 Task: Add an event with the title Client Appreciation Event, date '2024/04/25', time 7:30 AM to 9:30 AMand add a description: The training workshop will be facilitated by experienced leadership experts who will provide guidance, insights, and practical tips throughout the session. Participants will have ample opportunities to ask questions, share experiences, and receive personalized feedback on their leadership development., put the event into Orange category . Add location for the event as: 654 Rialto Bridge, Venice, Italy, logged in from the account softage.2@softage.netand send the event invitation to softage.7@softage.net and softage.8@softage.net. Set a reminder for the event 12 hour before
Action: Mouse moved to (69, 96)
Screenshot: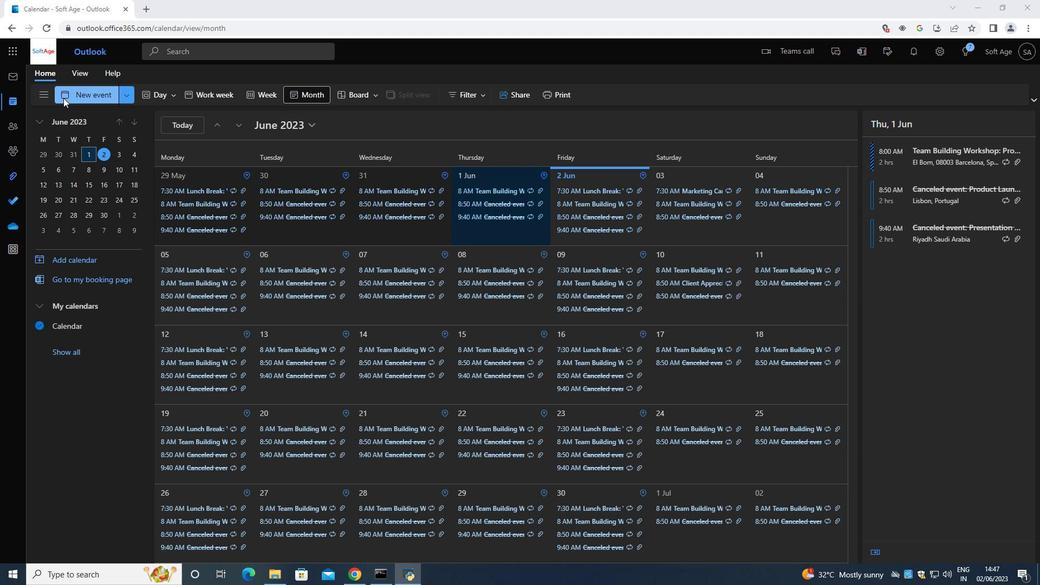 
Action: Mouse pressed left at (69, 96)
Screenshot: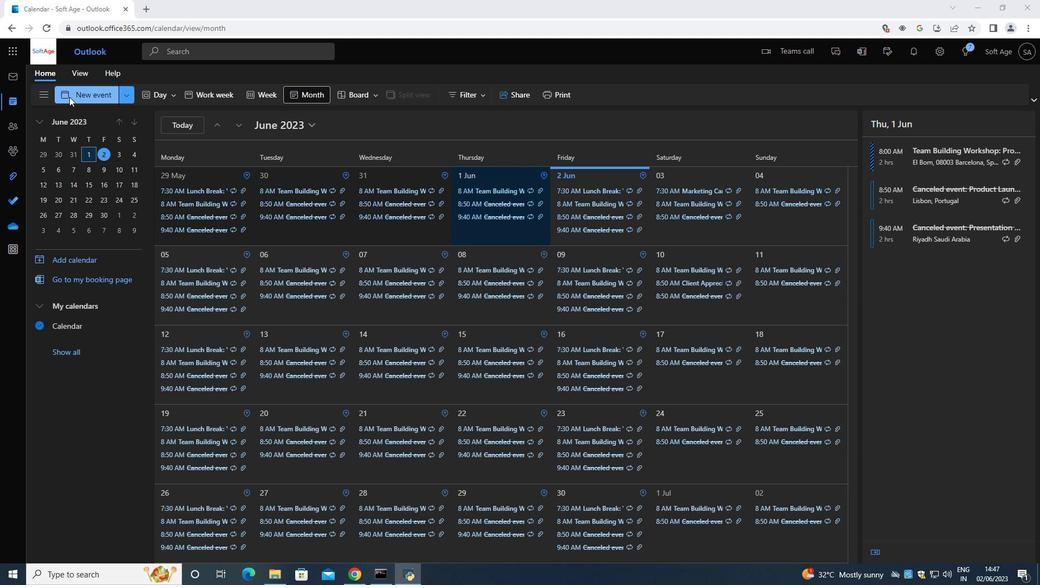 
Action: Mouse moved to (286, 158)
Screenshot: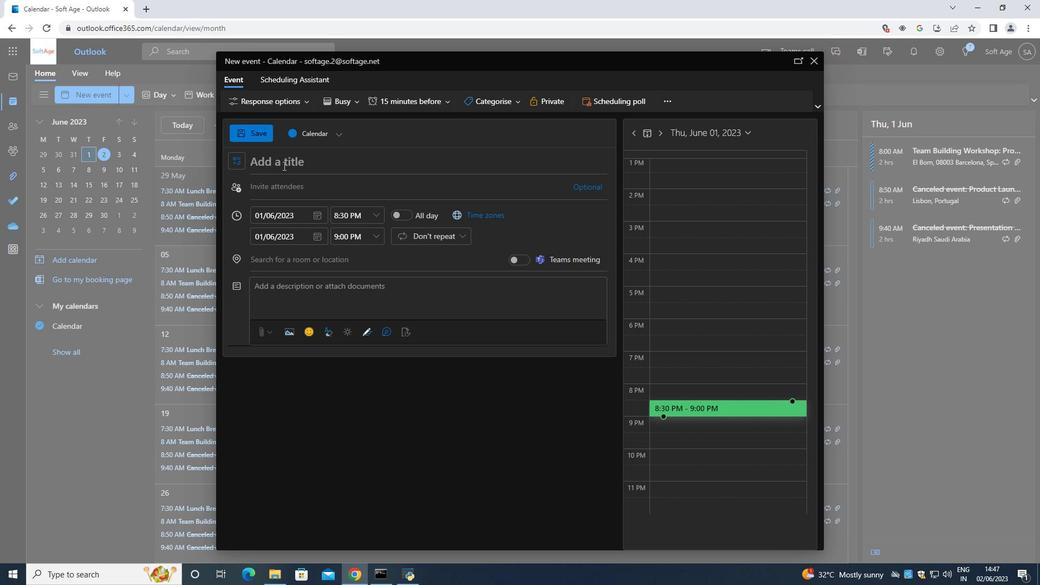 
Action: Mouse pressed left at (286, 158)
Screenshot: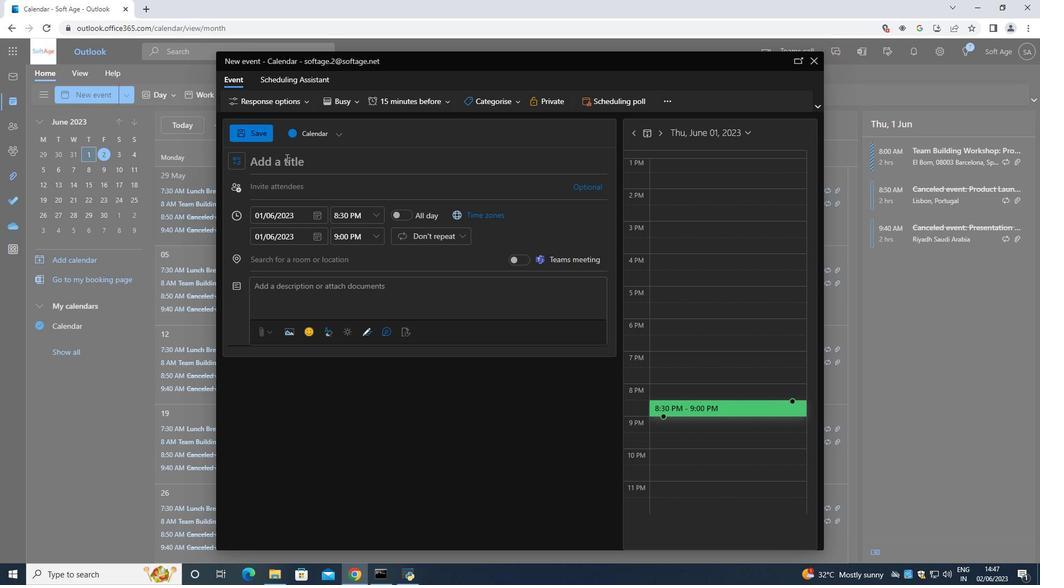 
Action: Mouse moved to (285, 157)
Screenshot: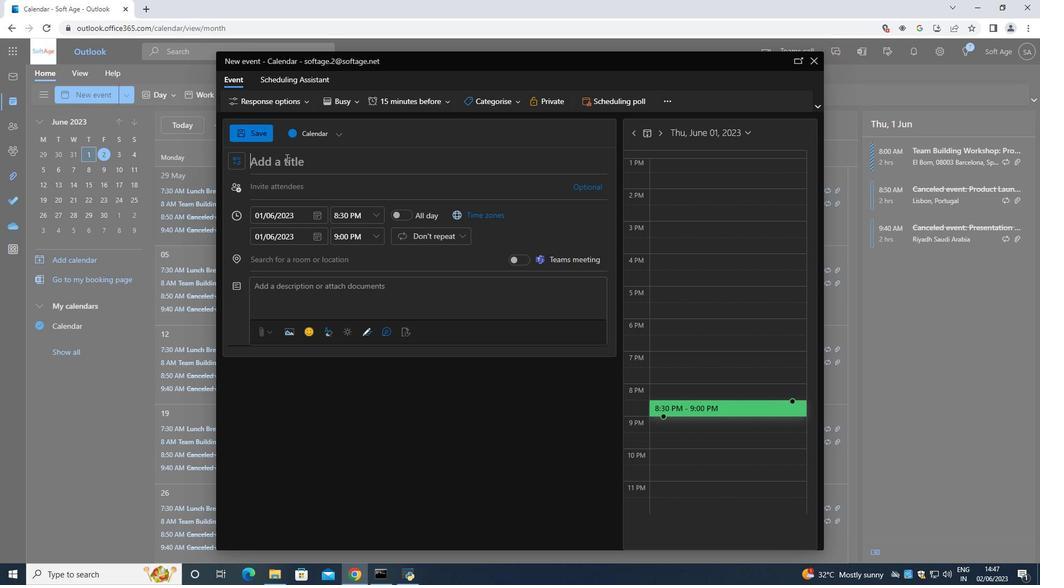 
Action: Key pressed <Key.shift>Client<Key.space><Key.shift><Key.shift><Key.shift><Key.shift><Key.shift><Key.shift><Key.shift><Key.shift><Key.shift><Key.shift><Key.shift><Key.shift><Key.shift><Key.shift><Key.shift><Key.shift><Key.shift><Key.shift><Key.shift><Key.shift>Appreciation<Key.space><Key.shift><Key.shift><Key.shift><Key.shift><Key.shift><Key.shift><Key.shift><Key.shift><Key.shift><Key.shift><Key.shift><Key.shift><Key.shift><Key.shift><Key.shift><Key.shift><Key.shift><Key.shift><Key.shift><Key.shift><Key.shift><Key.shift><Key.shift>Event<Key.space>
Screenshot: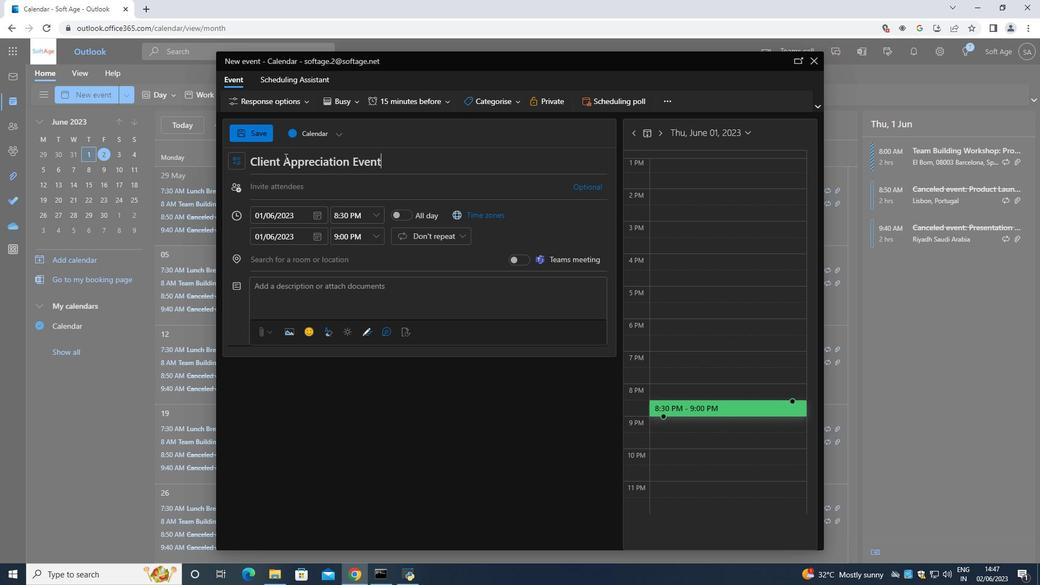 
Action: Mouse moved to (315, 212)
Screenshot: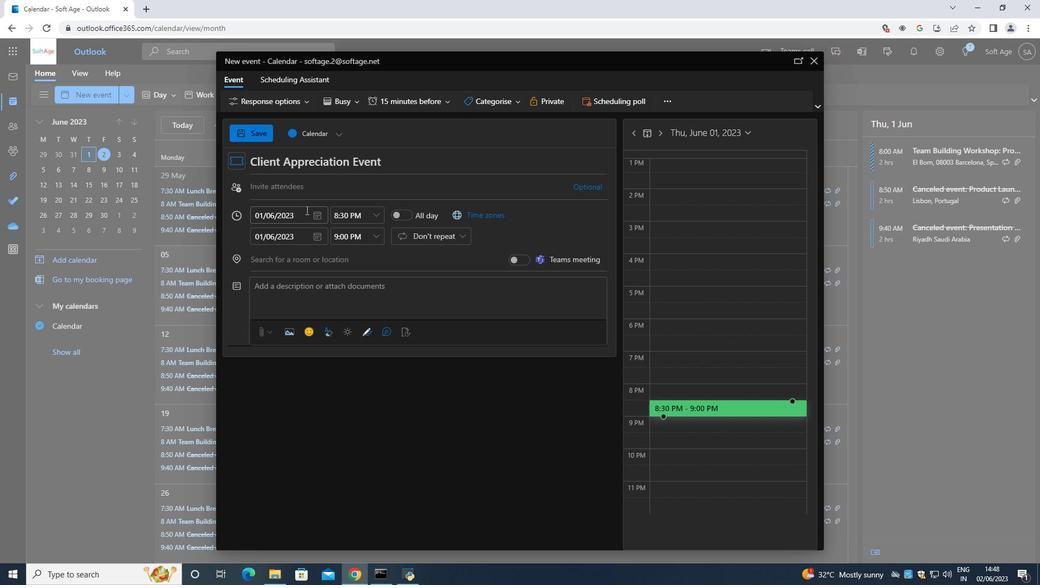 
Action: Mouse pressed left at (315, 212)
Screenshot: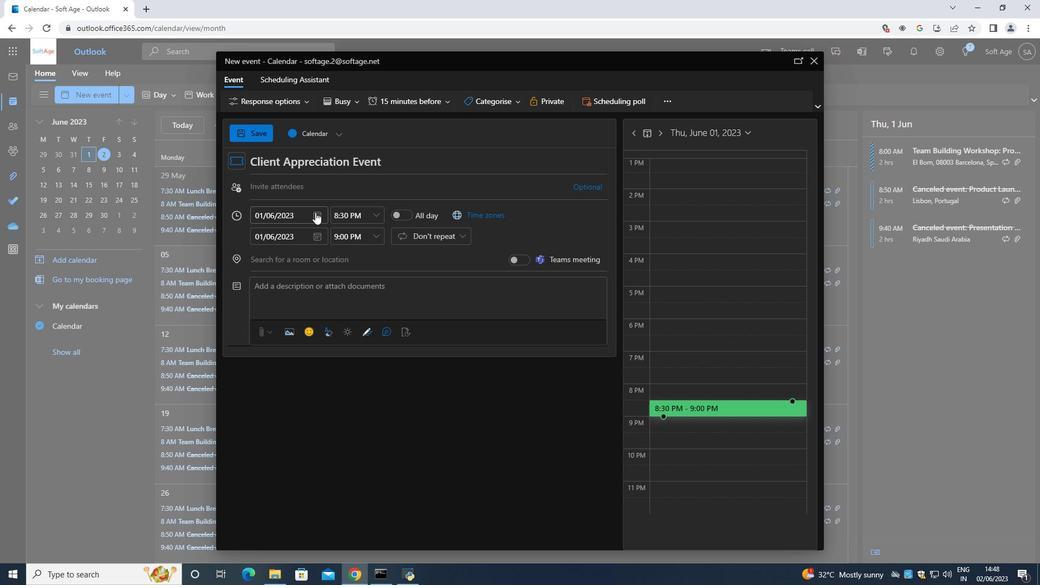 
Action: Mouse moved to (356, 237)
Screenshot: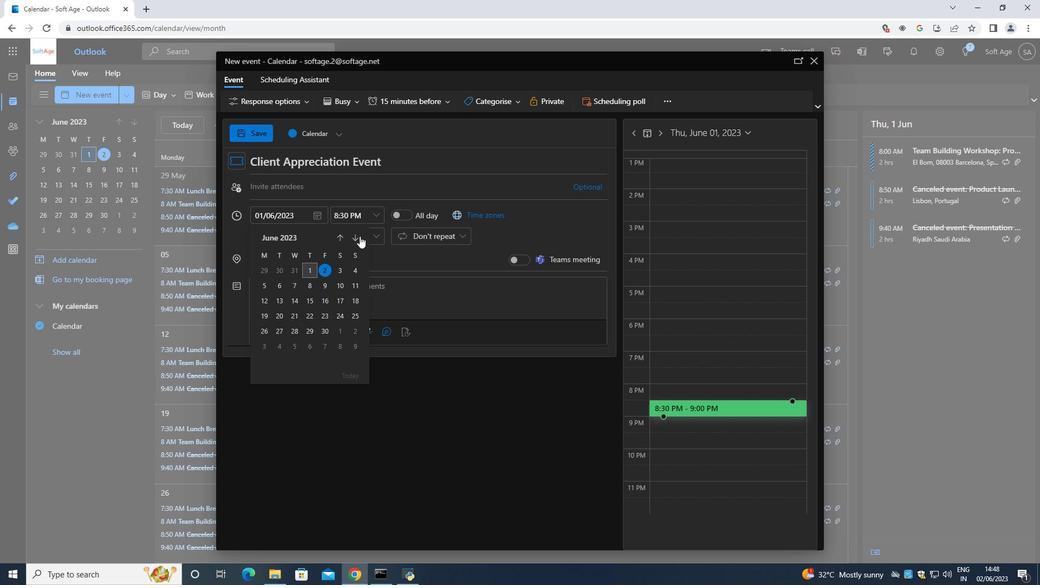 
Action: Mouse pressed left at (356, 237)
Screenshot: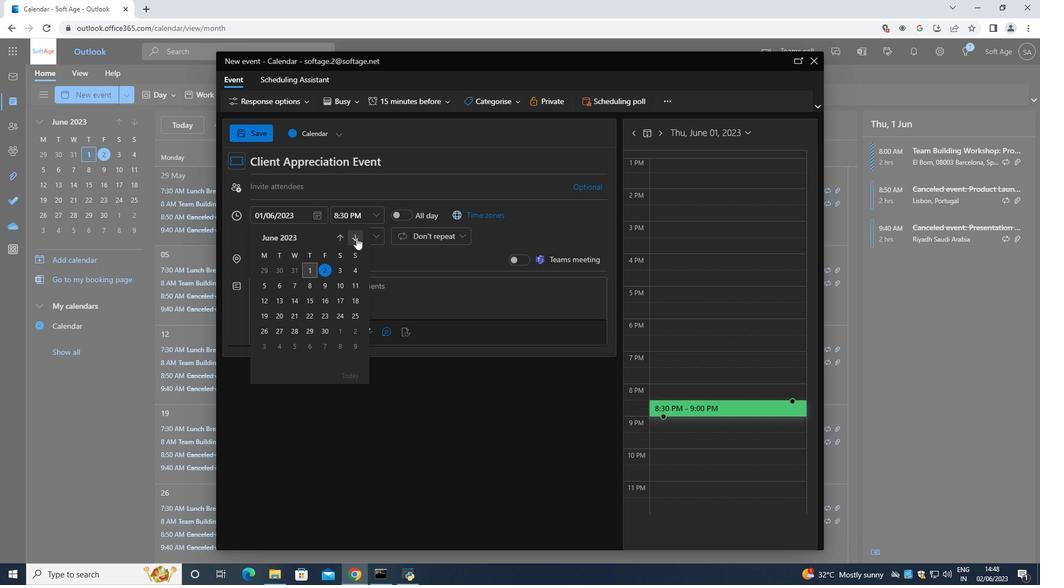 
Action: Mouse pressed left at (356, 237)
Screenshot: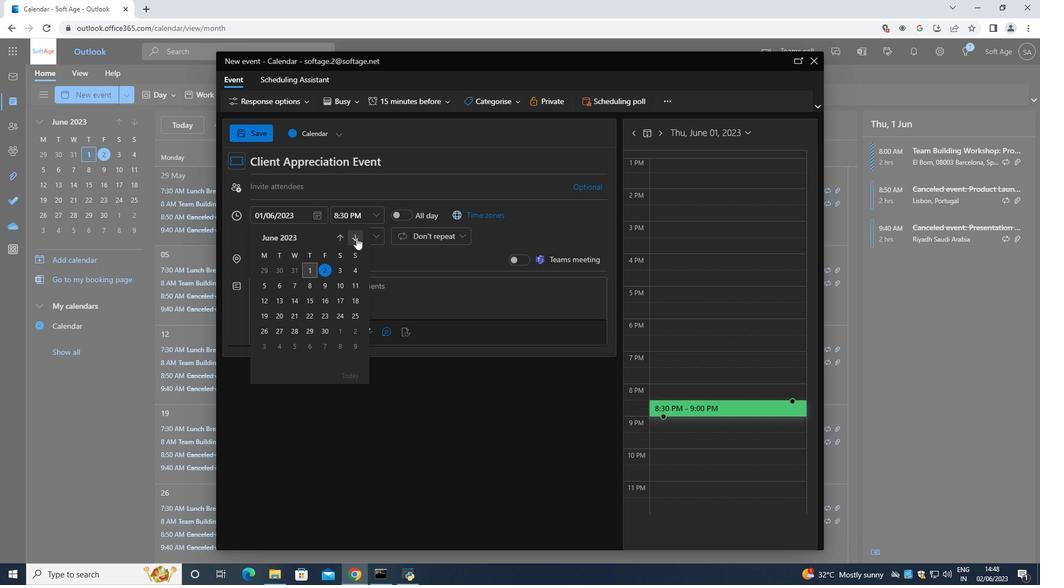 
Action: Mouse pressed left at (356, 237)
Screenshot: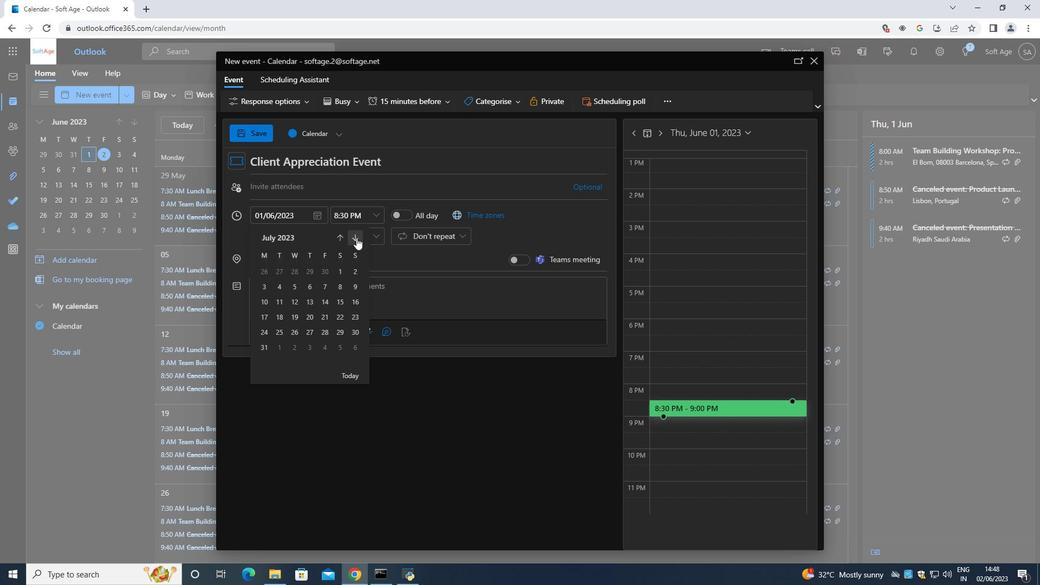 
Action: Mouse pressed left at (356, 237)
Screenshot: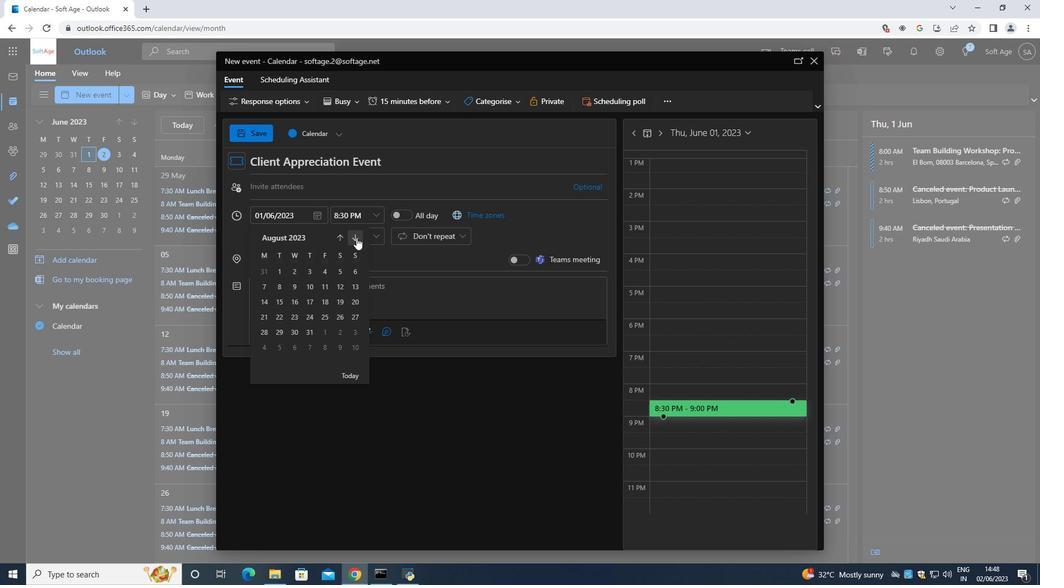 
Action: Mouse pressed left at (356, 237)
Screenshot: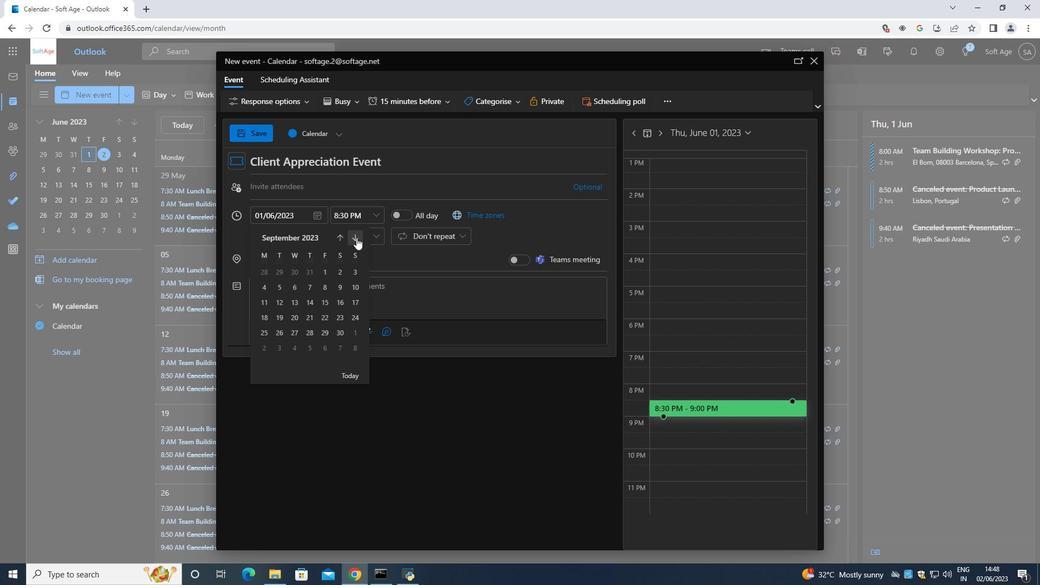 
Action: Mouse pressed left at (356, 237)
Screenshot: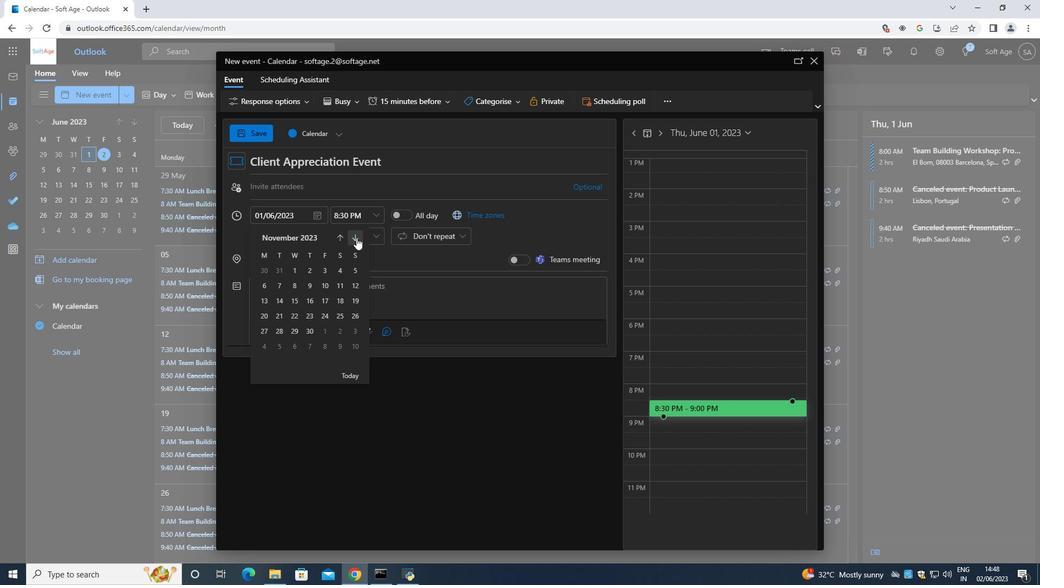 
Action: Mouse pressed left at (356, 237)
Screenshot: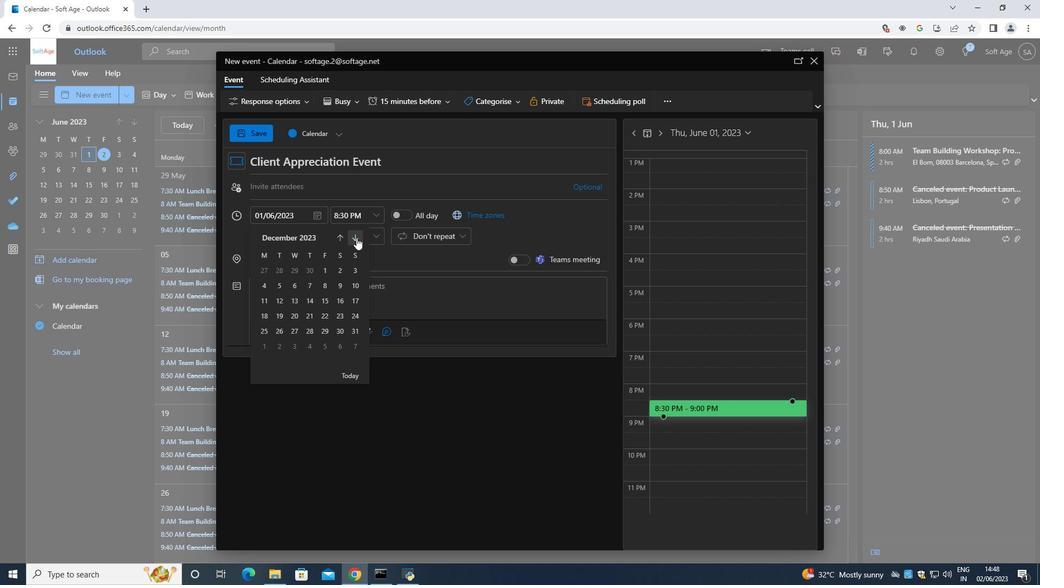 
Action: Mouse pressed left at (356, 237)
Screenshot: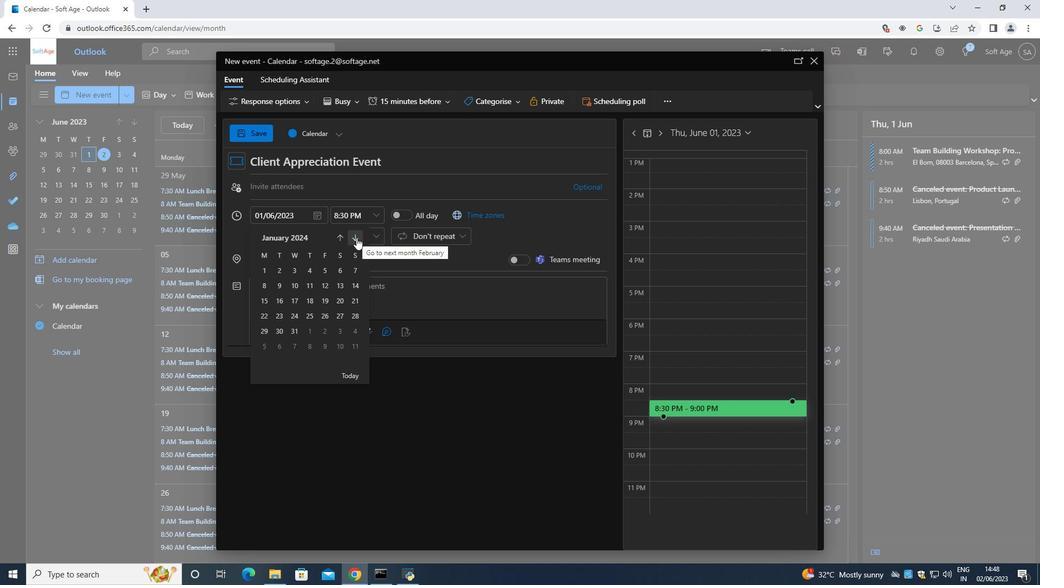 
Action: Mouse pressed left at (356, 237)
Screenshot: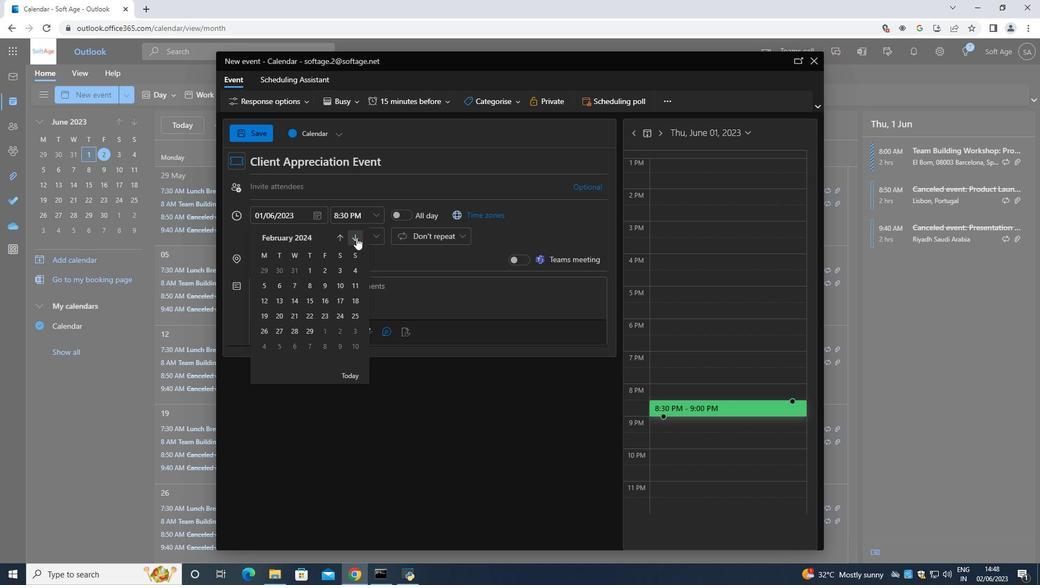 
Action: Mouse pressed left at (356, 237)
Screenshot: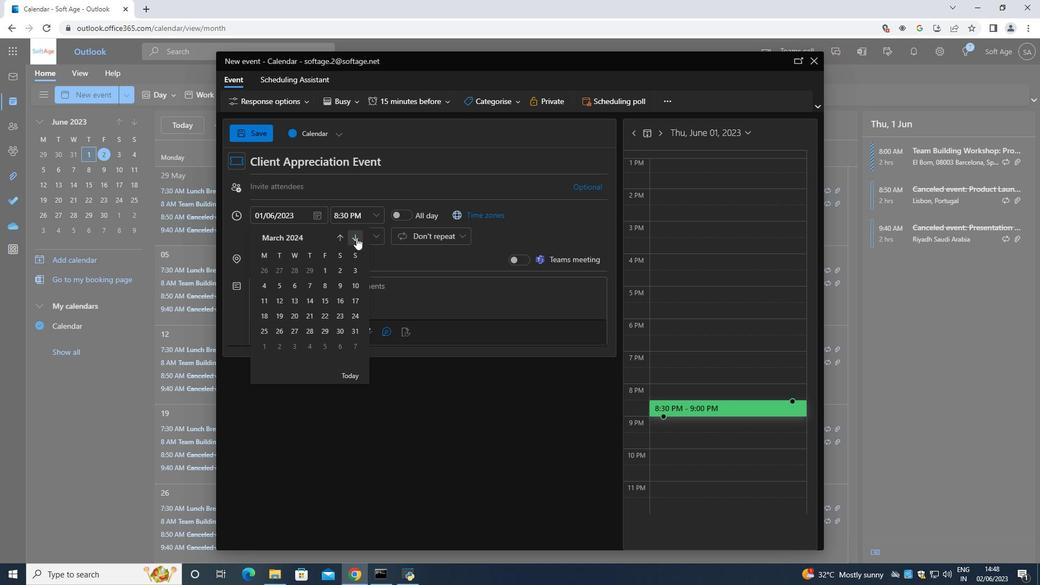 
Action: Mouse moved to (314, 314)
Screenshot: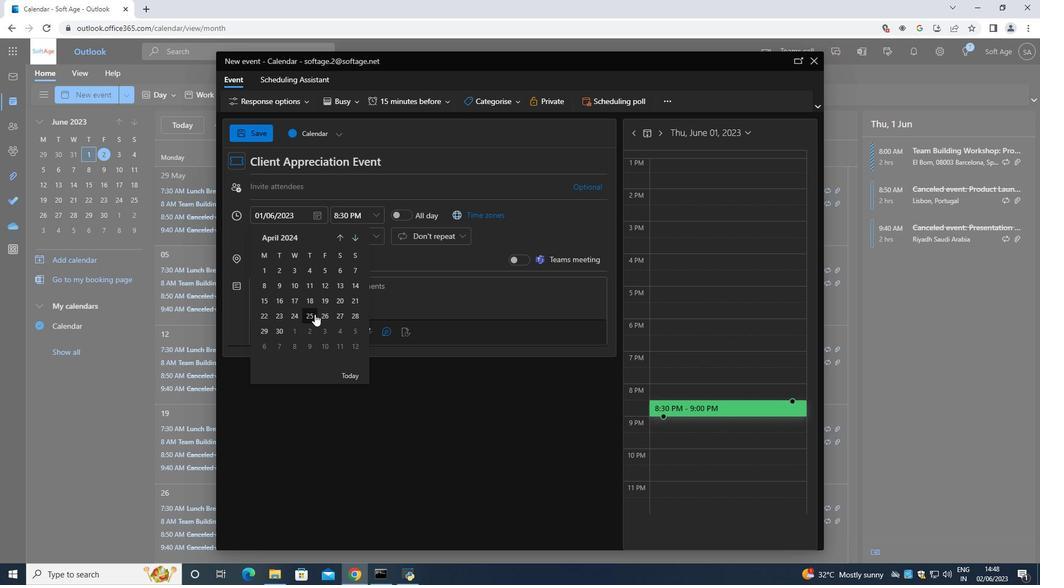 
Action: Mouse pressed left at (314, 314)
Screenshot: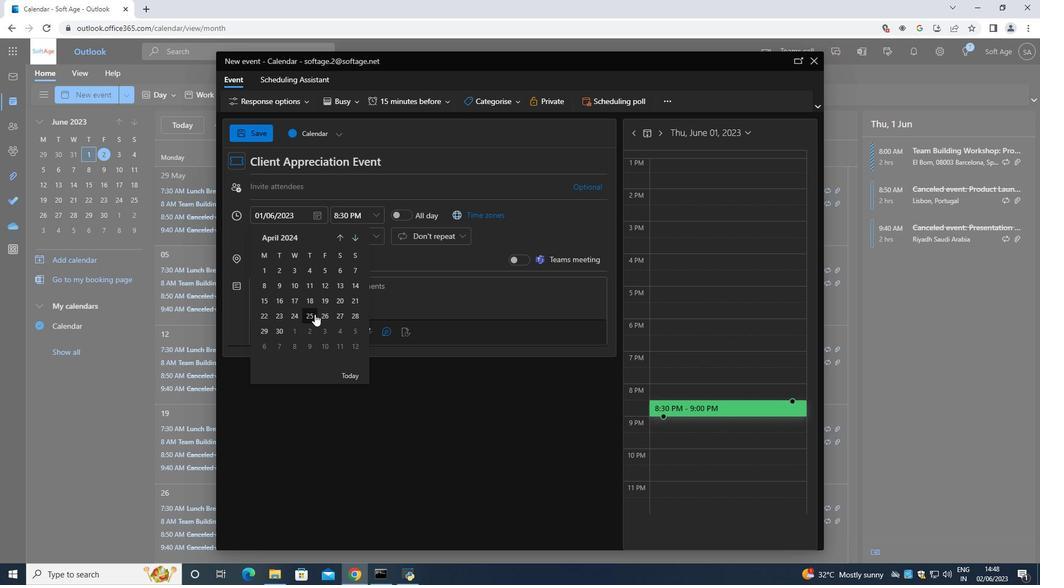 
Action: Mouse moved to (377, 216)
Screenshot: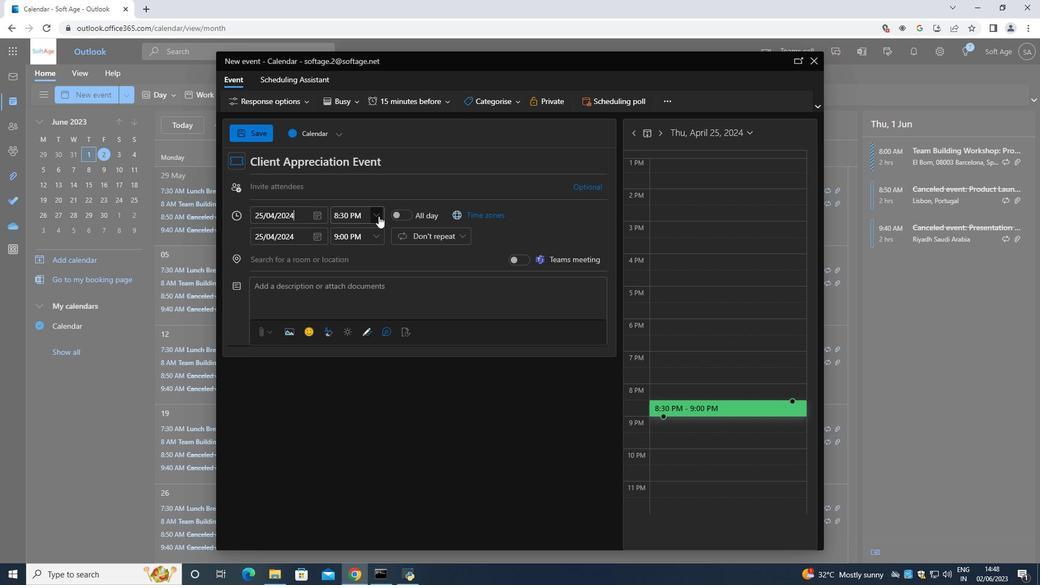 
Action: Mouse pressed left at (377, 216)
Screenshot: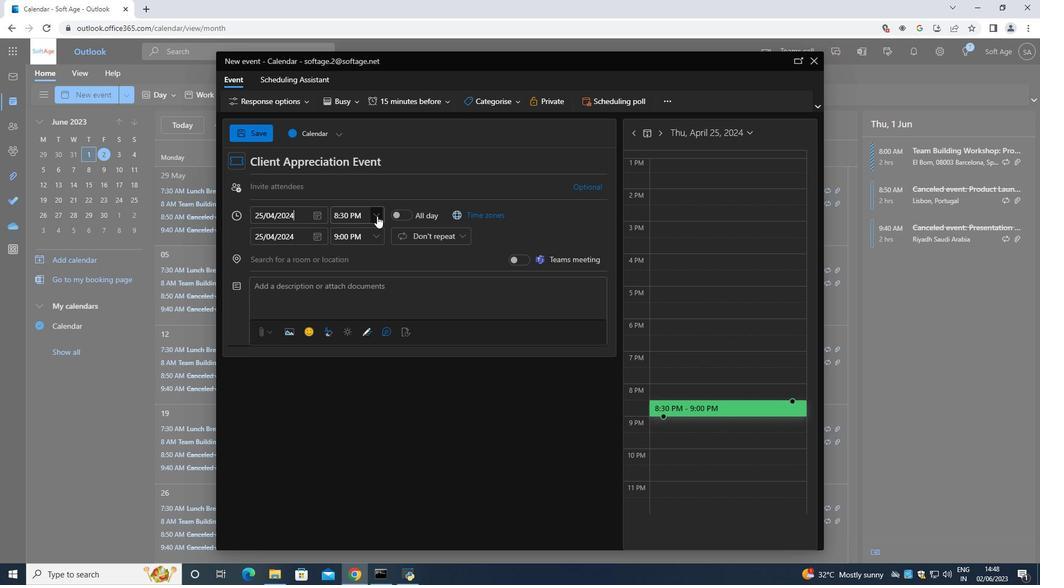 
Action: Mouse moved to (358, 257)
Screenshot: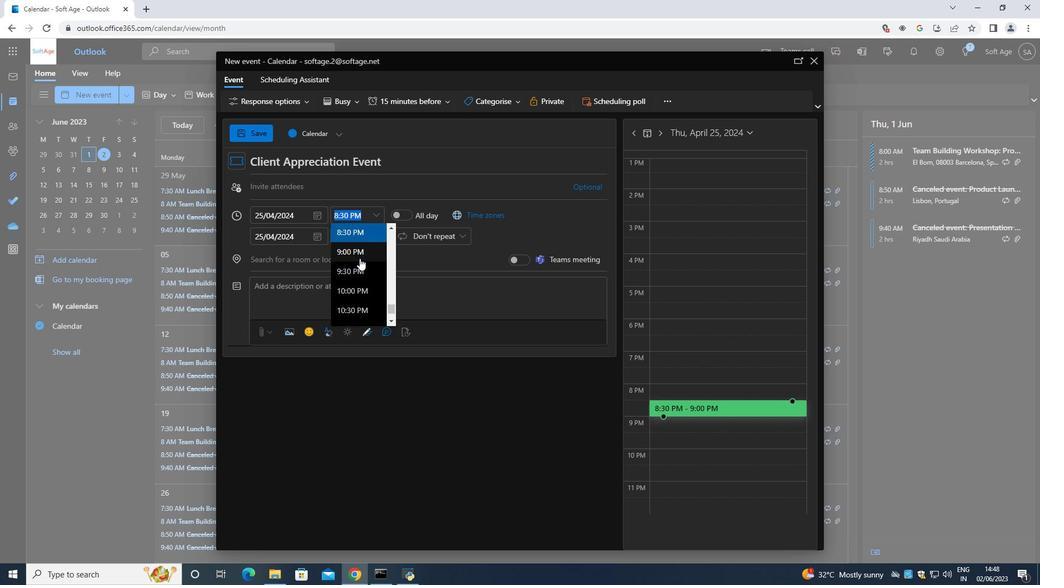 
Action: Mouse scrolled (358, 258) with delta (0, 0)
Screenshot: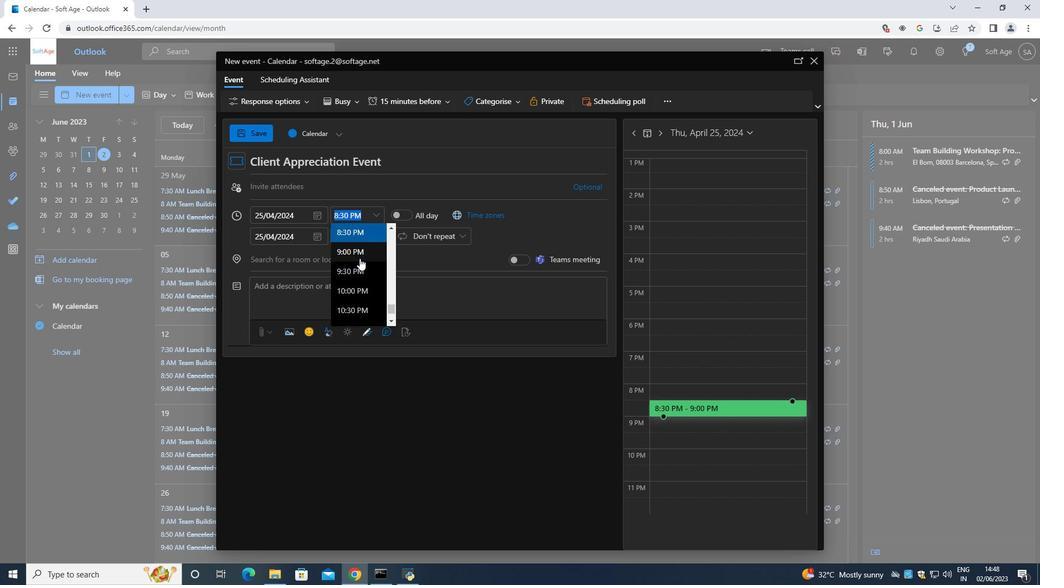 
Action: Mouse scrolled (358, 258) with delta (0, 0)
Screenshot: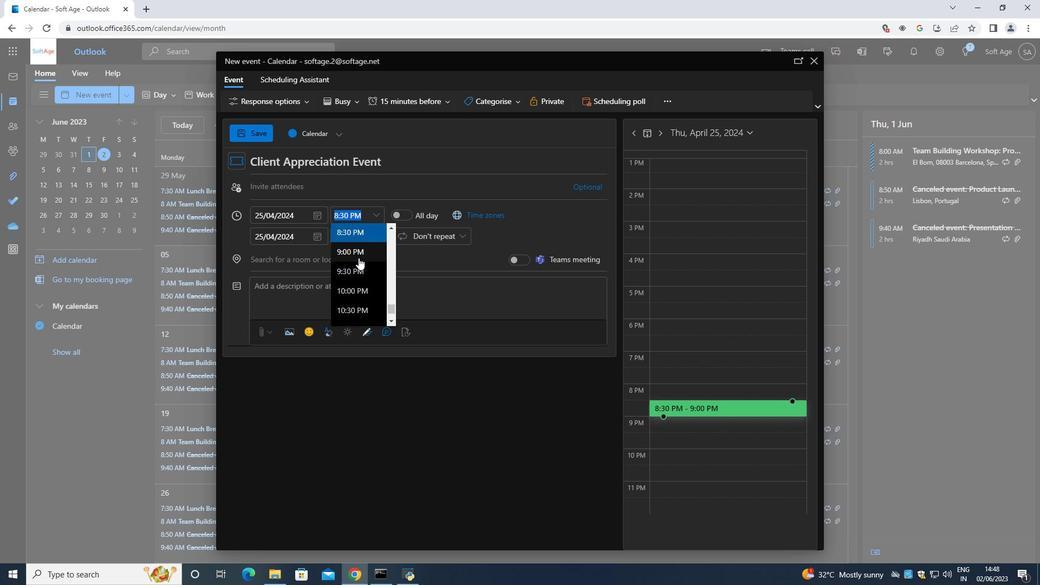 
Action: Mouse scrolled (358, 258) with delta (0, 0)
Screenshot: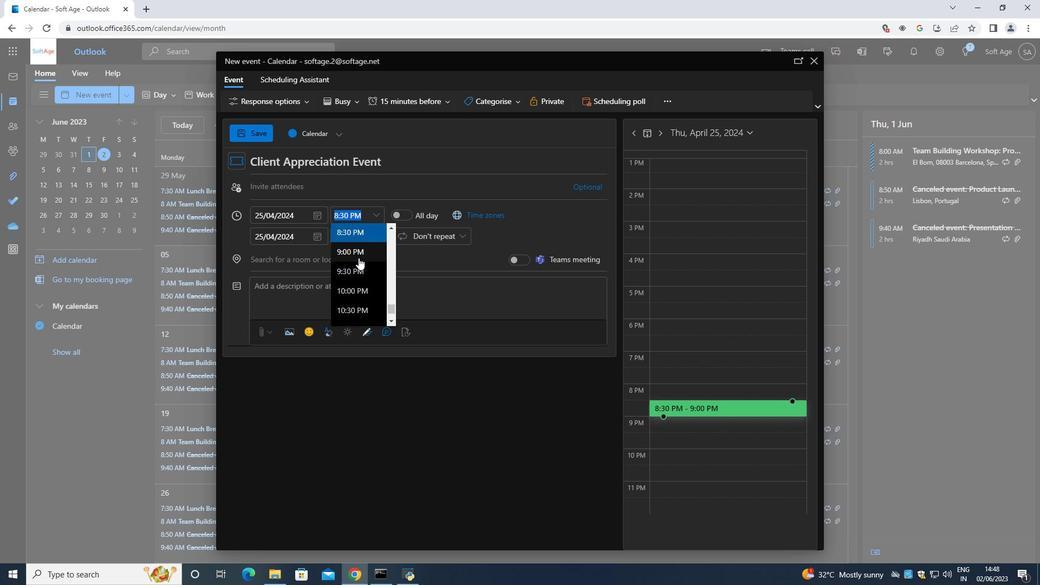 
Action: Mouse scrolled (358, 258) with delta (0, 0)
Screenshot: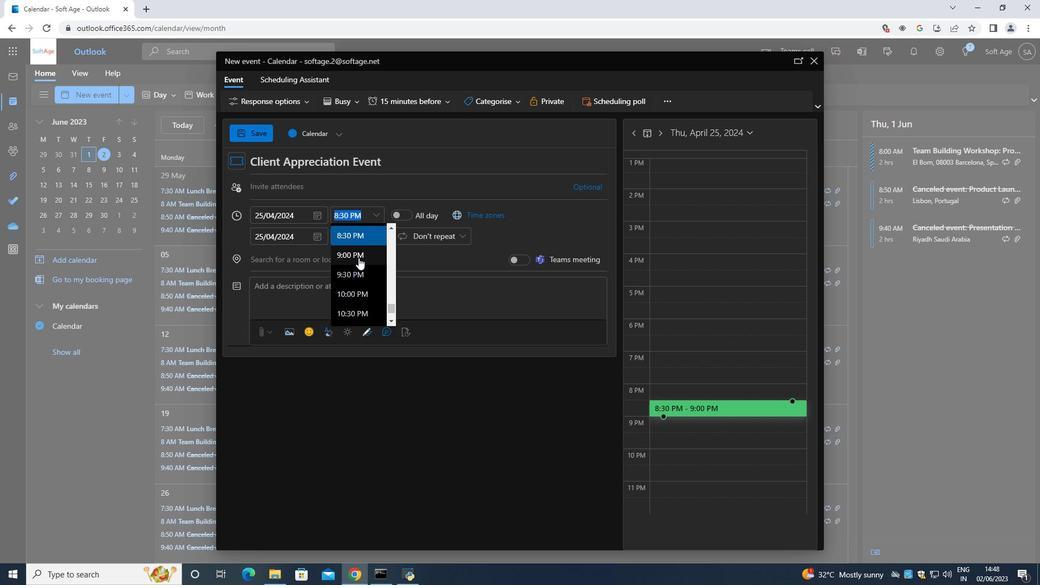 
Action: Mouse scrolled (358, 258) with delta (0, 0)
Screenshot: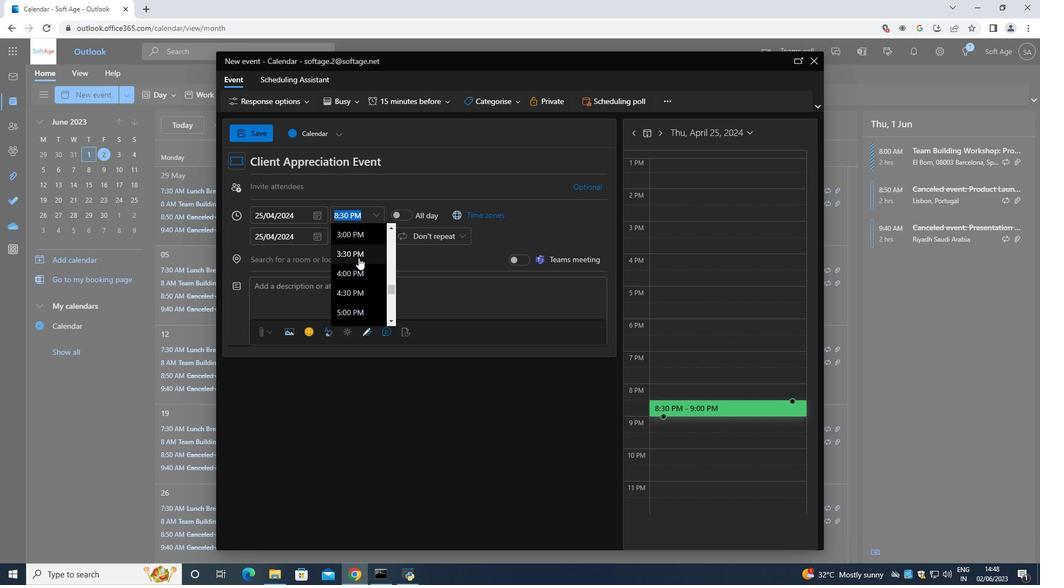 
Action: Mouse scrolled (358, 258) with delta (0, 0)
Screenshot: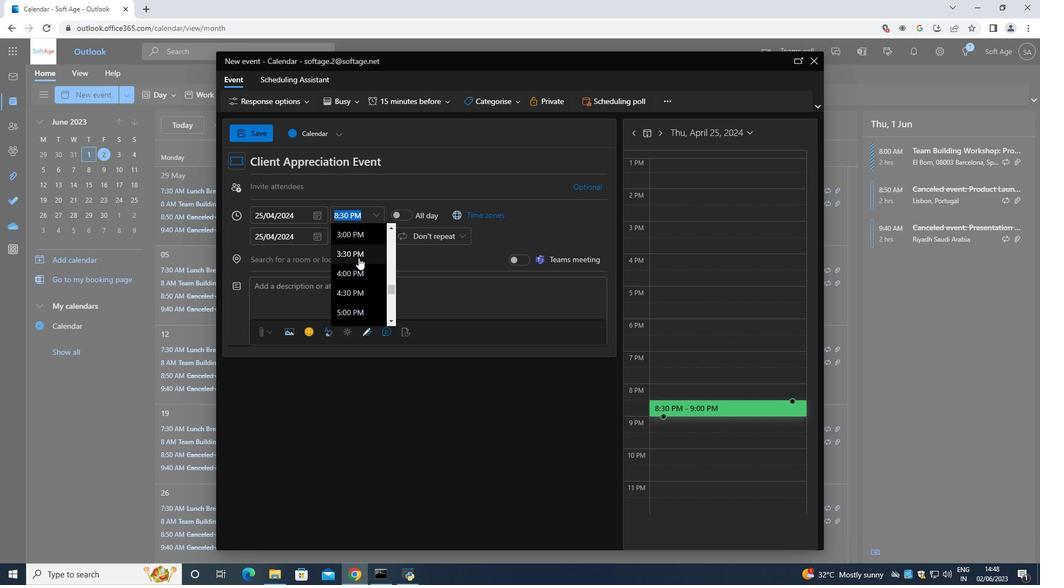 
Action: Mouse scrolled (358, 258) with delta (0, 0)
Screenshot: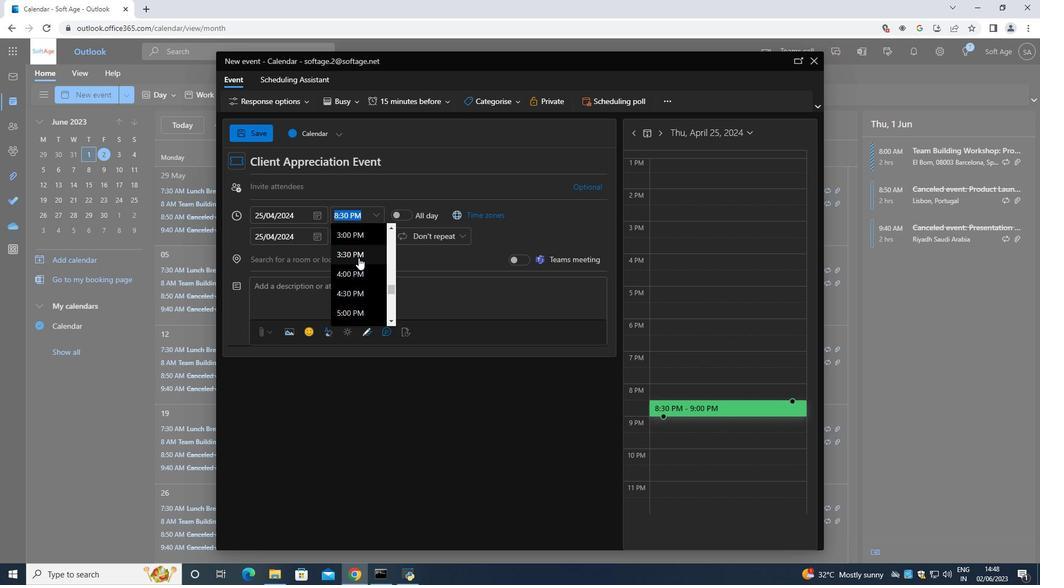 
Action: Mouse moved to (358, 257)
Screenshot: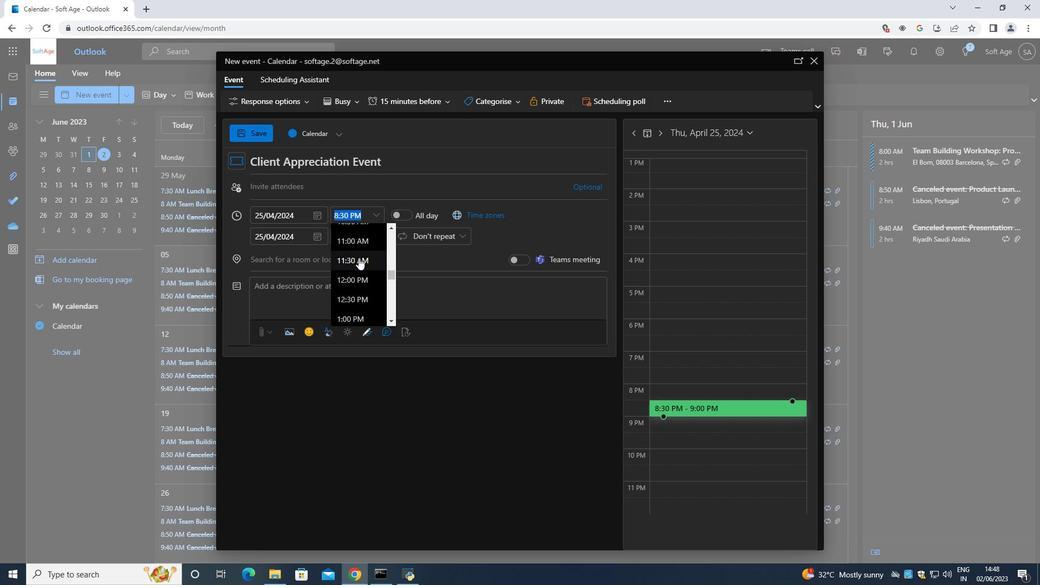 
Action: Mouse scrolled (358, 258) with delta (0, 0)
Screenshot: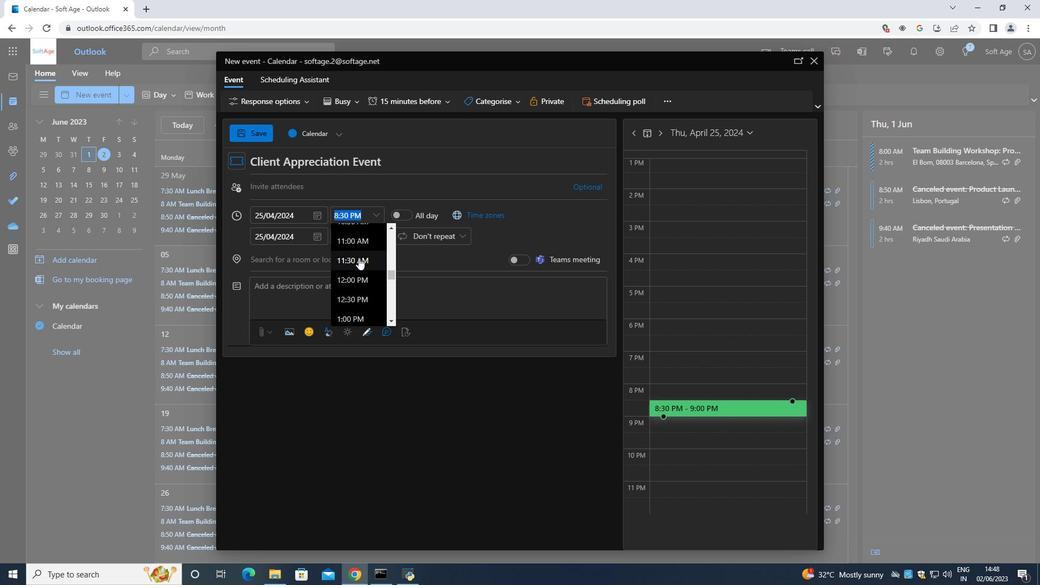 
Action: Mouse scrolled (358, 258) with delta (0, 0)
Screenshot: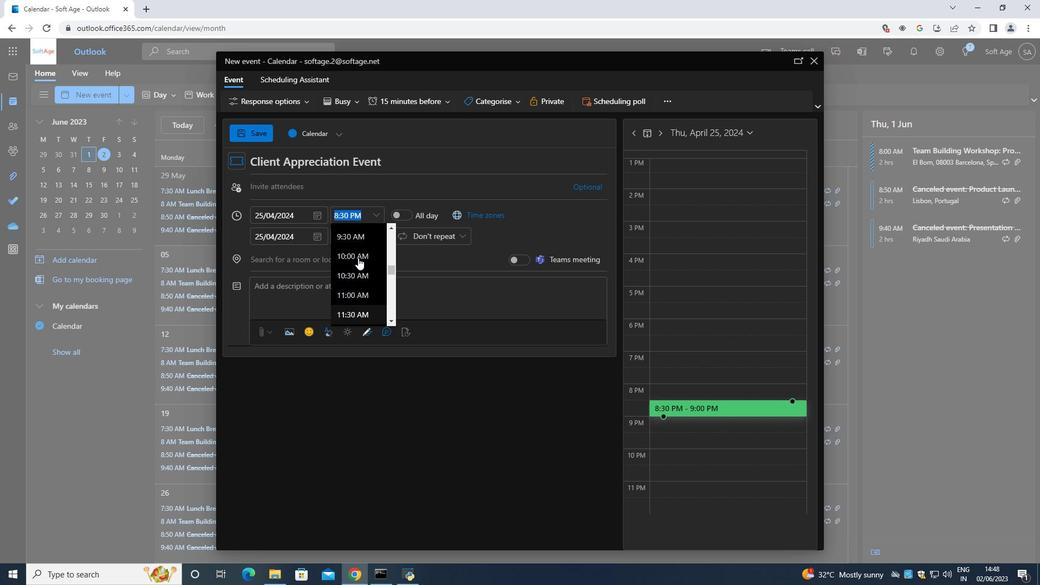 
Action: Mouse scrolled (358, 258) with delta (0, 0)
Screenshot: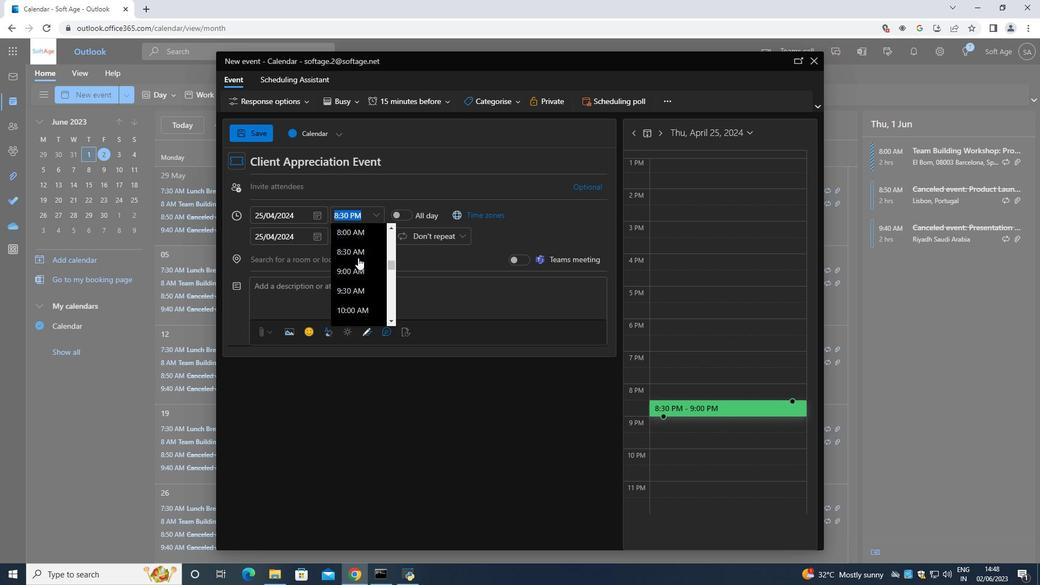 
Action: Mouse moved to (358, 268)
Screenshot: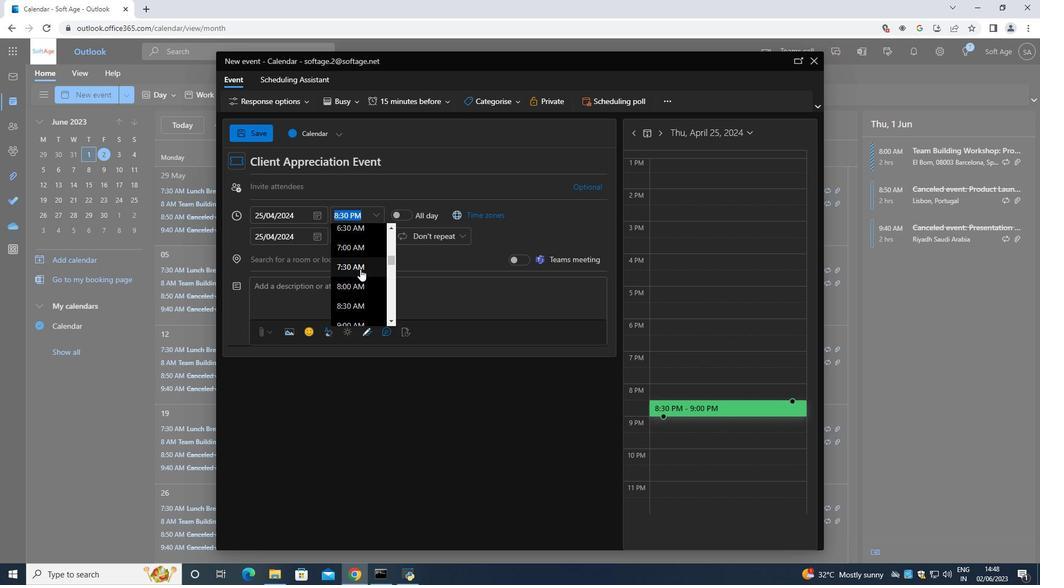 
Action: Mouse pressed left at (358, 268)
Screenshot: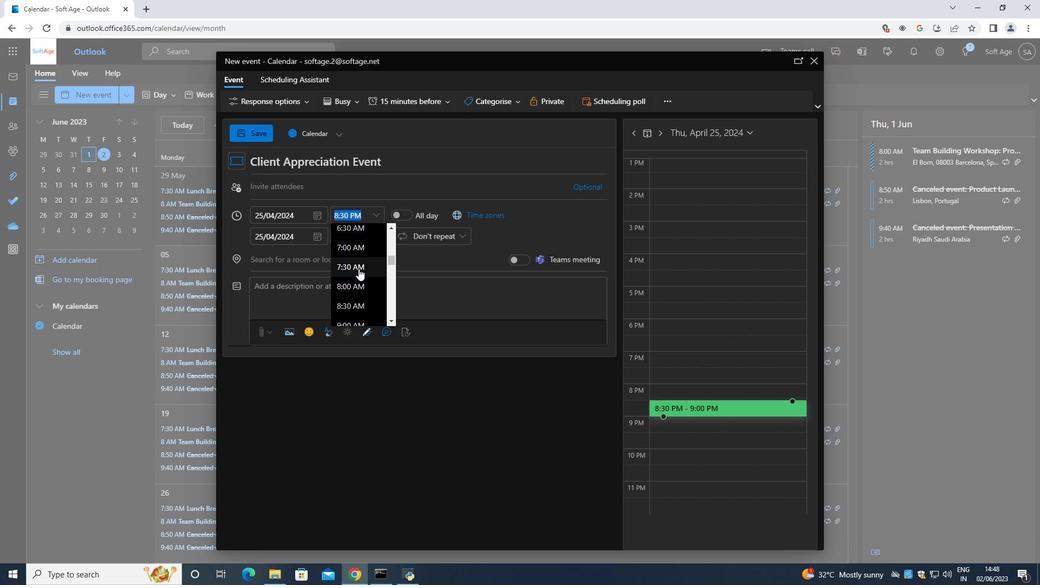 
Action: Mouse moved to (377, 235)
Screenshot: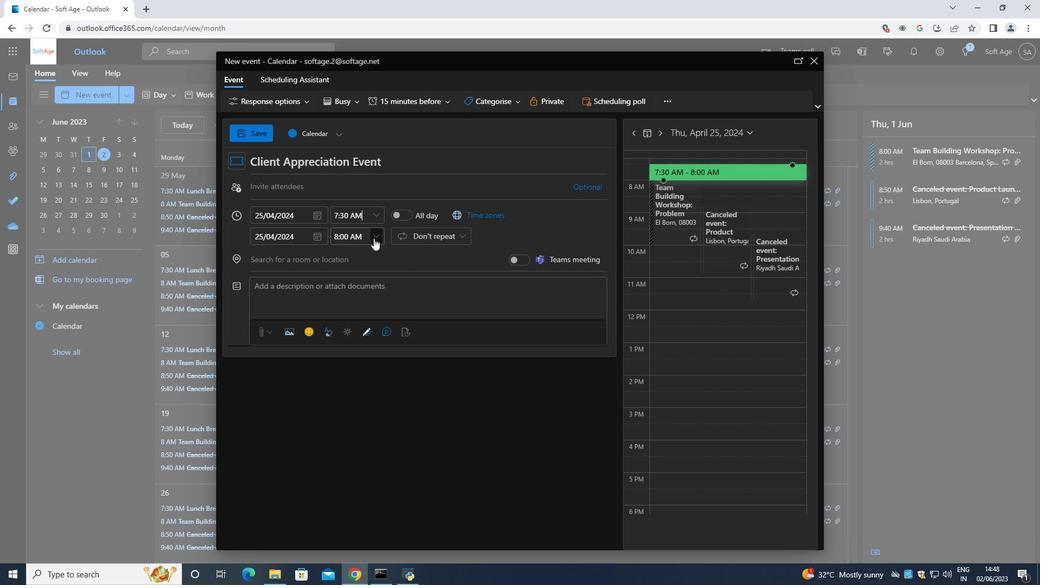 
Action: Mouse pressed left at (377, 235)
Screenshot: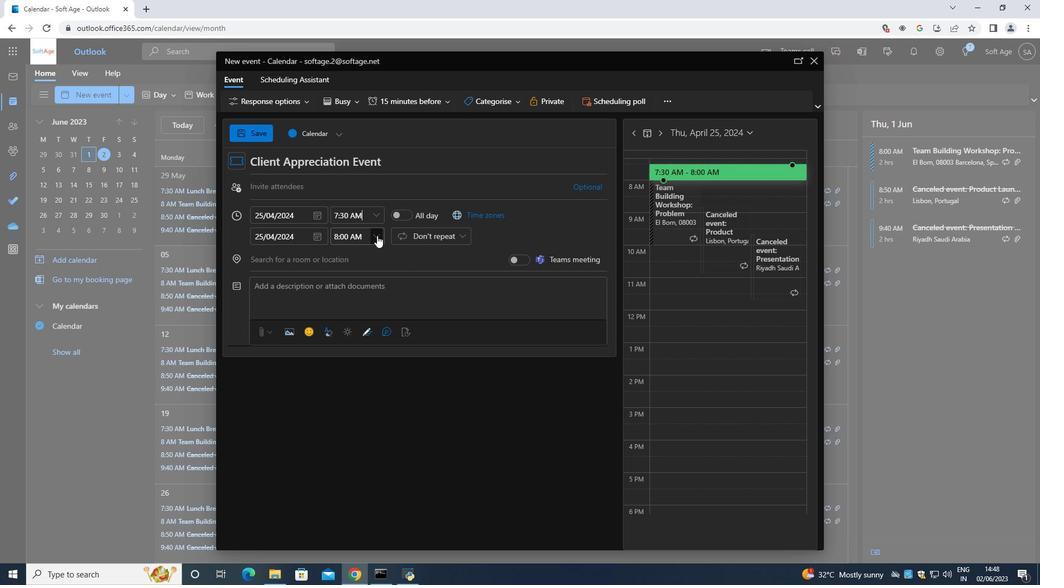 
Action: Mouse moved to (364, 310)
Screenshot: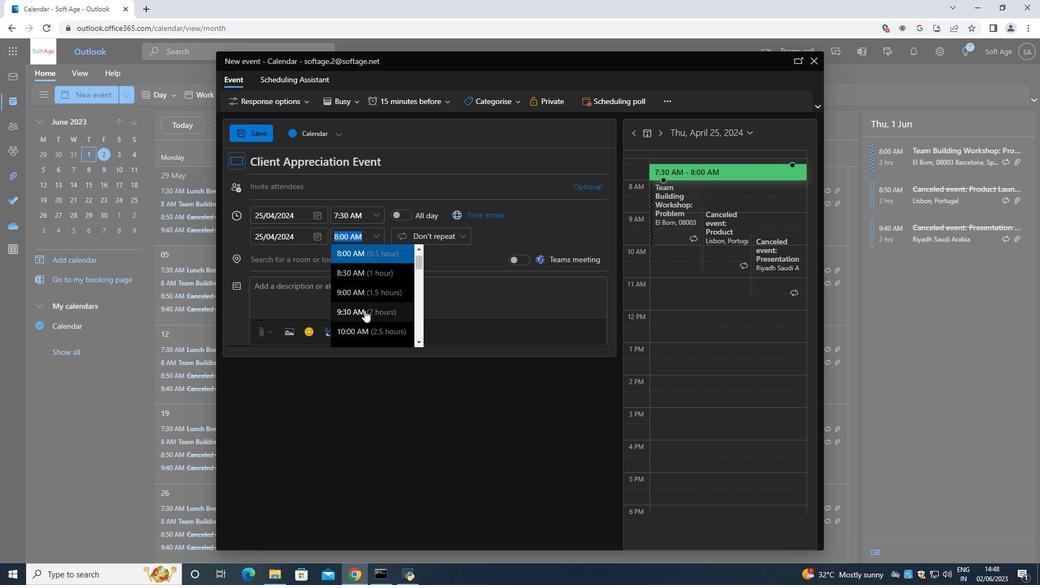 
Action: Mouse pressed left at (364, 310)
Screenshot: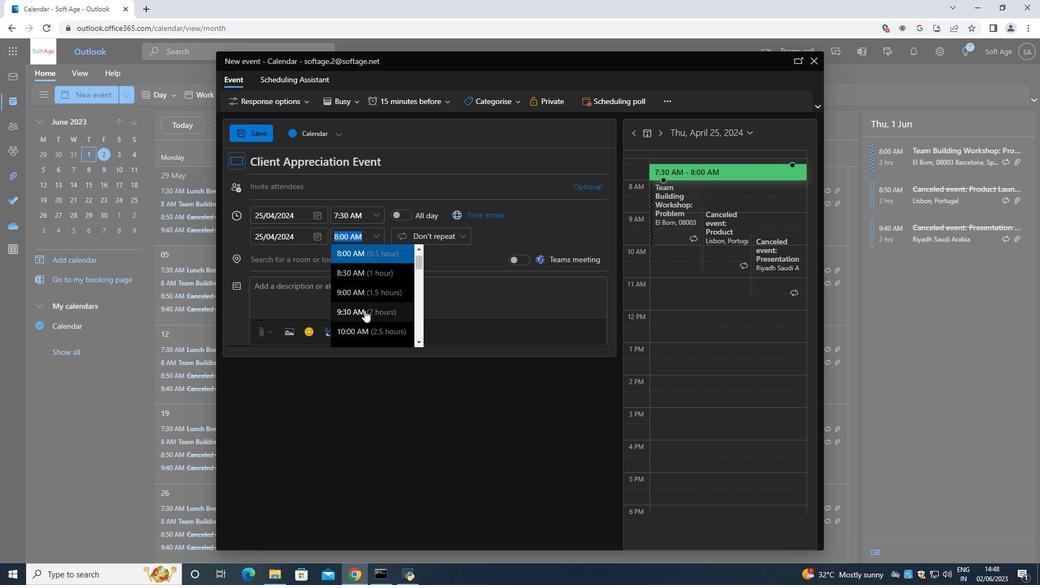 
Action: Mouse moved to (273, 288)
Screenshot: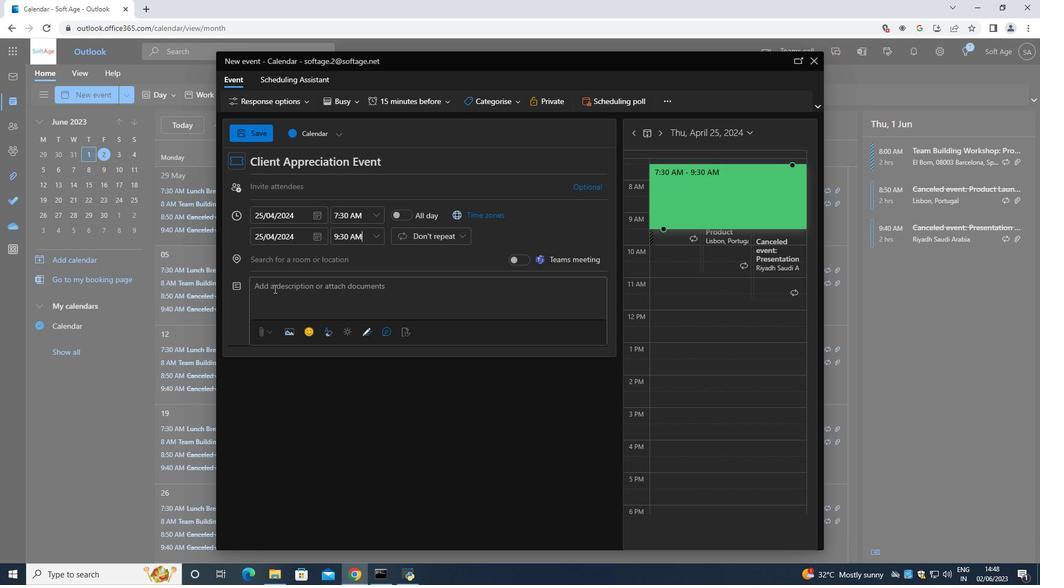 
Action: Mouse pressed left at (273, 288)
Screenshot: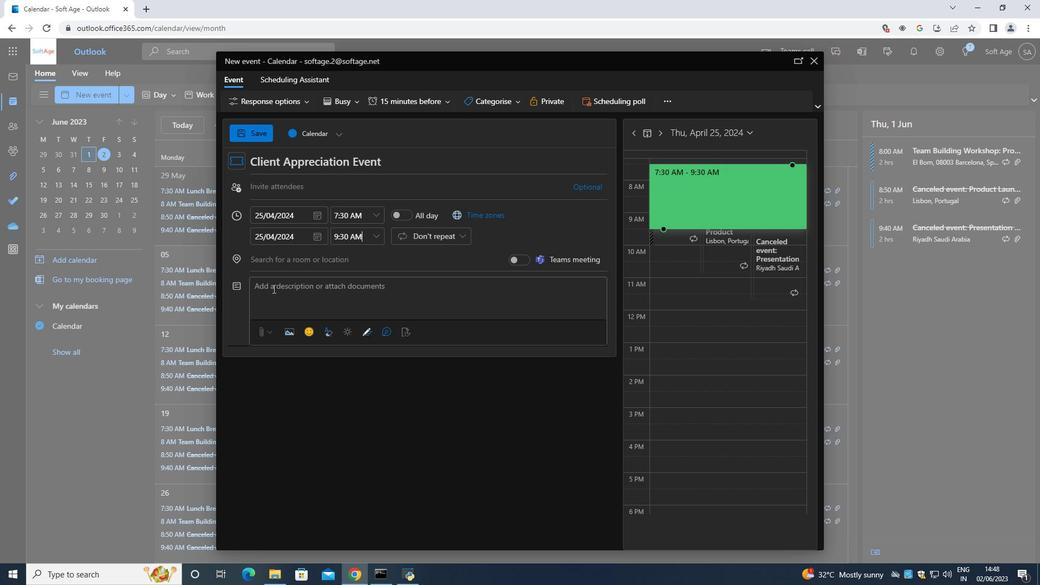 
Action: Mouse moved to (295, 297)
Screenshot: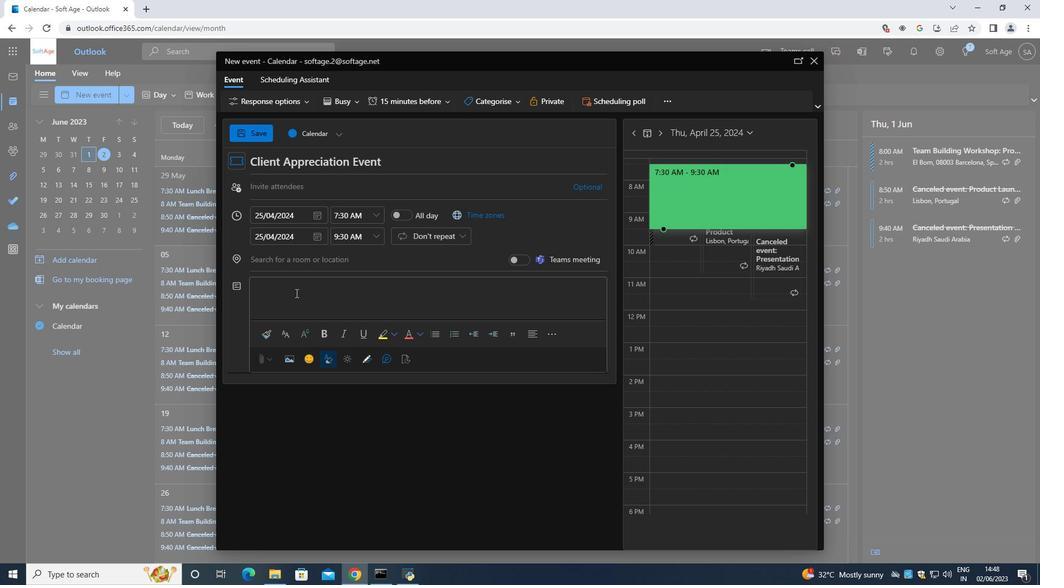 
Action: Key pressed <Key.shift>The<Key.space>training<Key.space>workshop<Key.space>wil<Key.space>be<Key.space><Key.backspace><Key.backspace><Key.backspace><Key.backspace>l<Key.space>be<Key.space>facilitated<Key.space>by<Key.space>experienced<Key.space>leadership<Key.space>expert<Key.space><Key.backspace>s<Key.space>who<Key.space>will<Key.space>provide<Key.space>guidance<Key.space>,<Key.space>insights<Key.space>,<Key.space>and<Key.space>practical<Key.space>tips<Key.space>throughout<Key.space>the<Key.space>session<Key.space>.<Key.space><Key.shift>Participants<Key.space>will<Key.space>have<Key.space>ample<Key.space>oppop<Key.backspace>rtunities<Key.space>to<Key.space>ask<Key.space>qustion<Key.space><Key.backspace><Key.backspace><Key.backspace><Key.backspace><Key.backspace><Key.backspace>estion<Key.space>,<Key.space>sg<Key.backspace>hare<Key.space>experiences<Key.space>,<Key.space>and<Key.space>ree<Key.backspace>\<Key.backspace>ceive<Key.space>personalizes<Key.space>feee<Key.backspace>s<Key.backspace>dback<Key.space>on<Key.space>their<Key.space>leadership<Key.space>development.
Screenshot: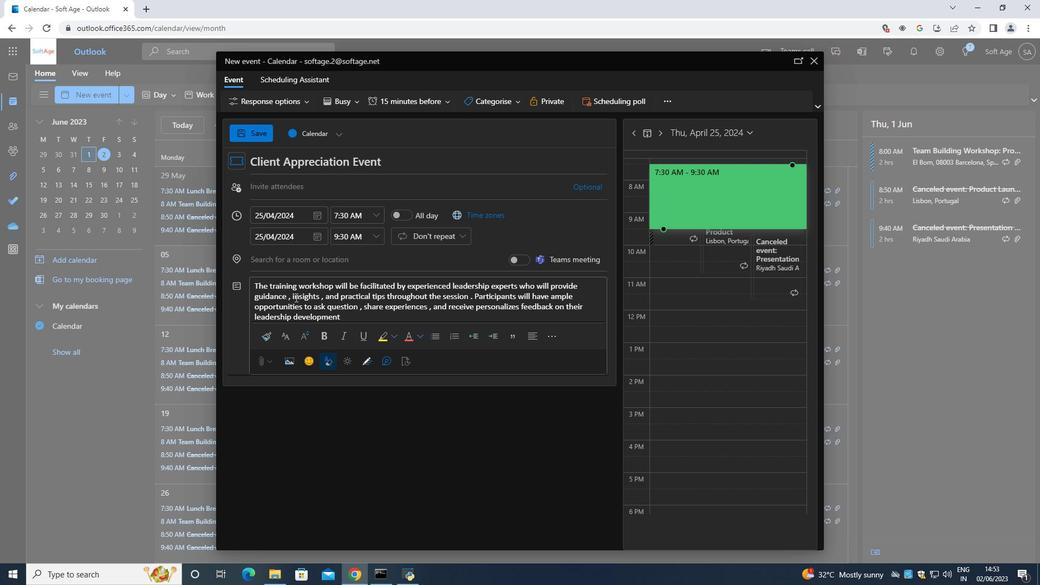 
Action: Mouse moved to (505, 103)
Screenshot: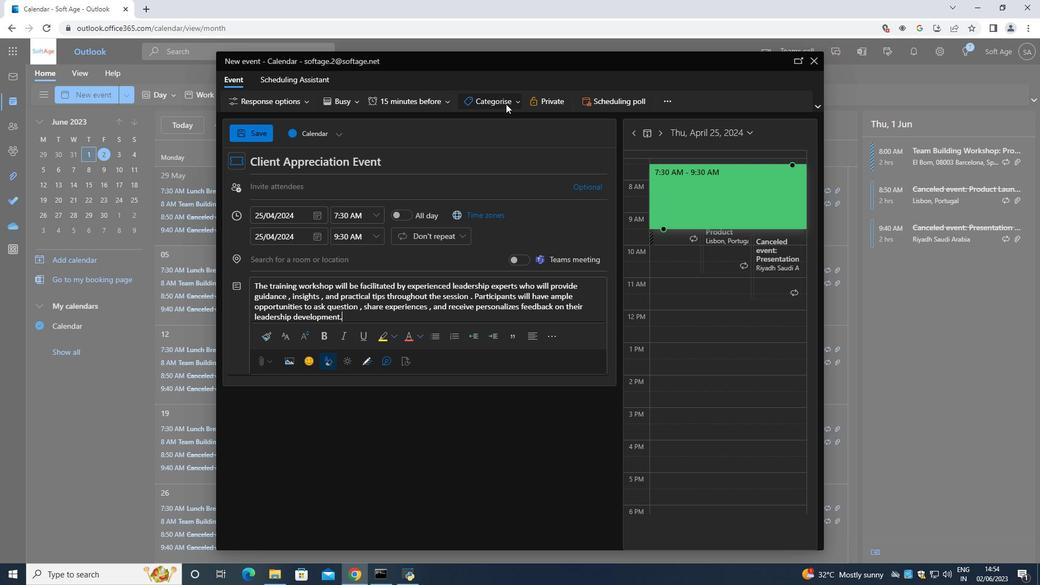 
Action: Mouse pressed left at (505, 103)
Screenshot: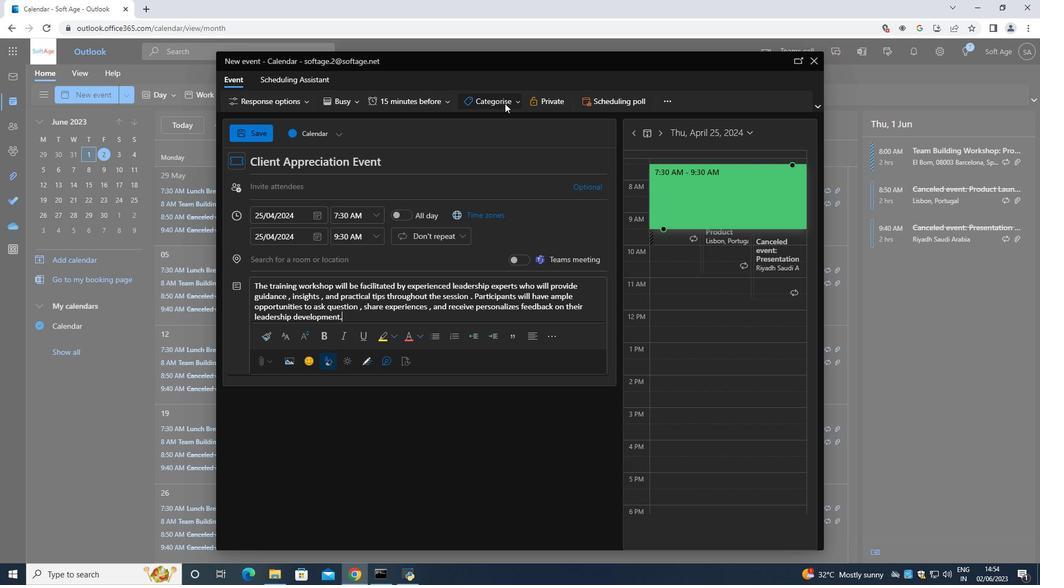
Action: Mouse moved to (502, 159)
Screenshot: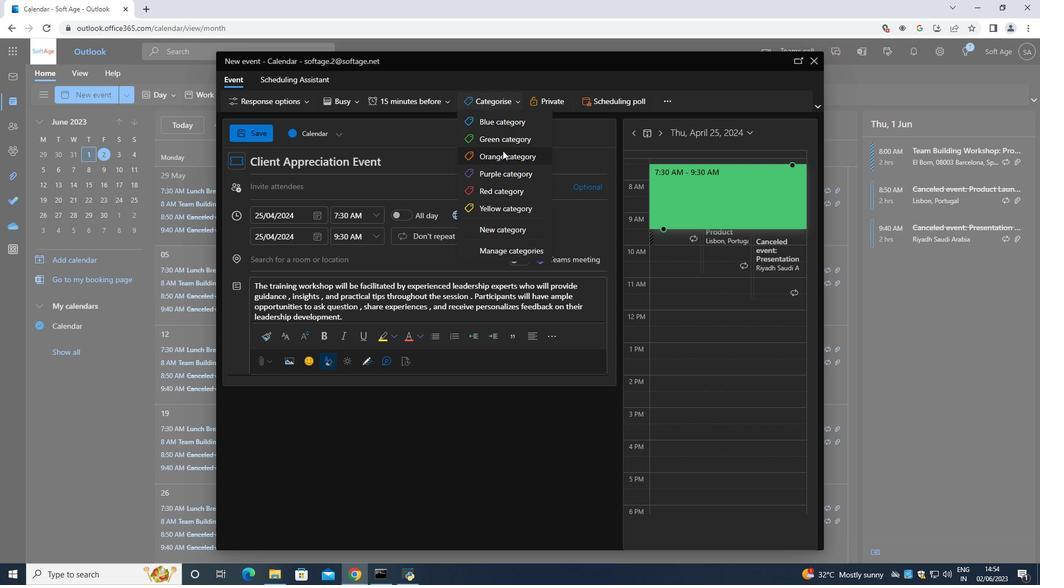 
Action: Mouse pressed left at (502, 159)
Screenshot: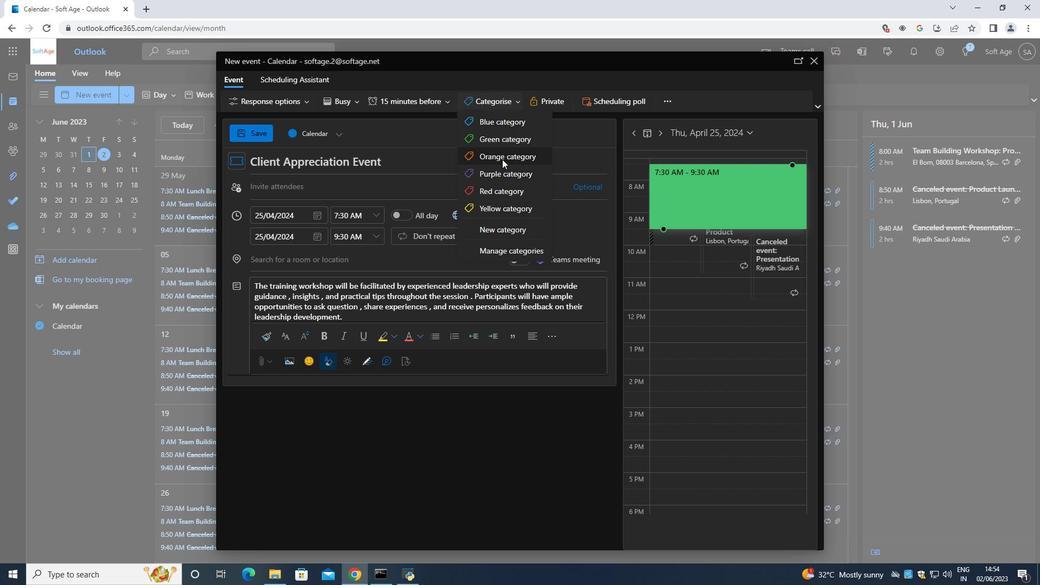 
Action: Mouse moved to (276, 260)
Screenshot: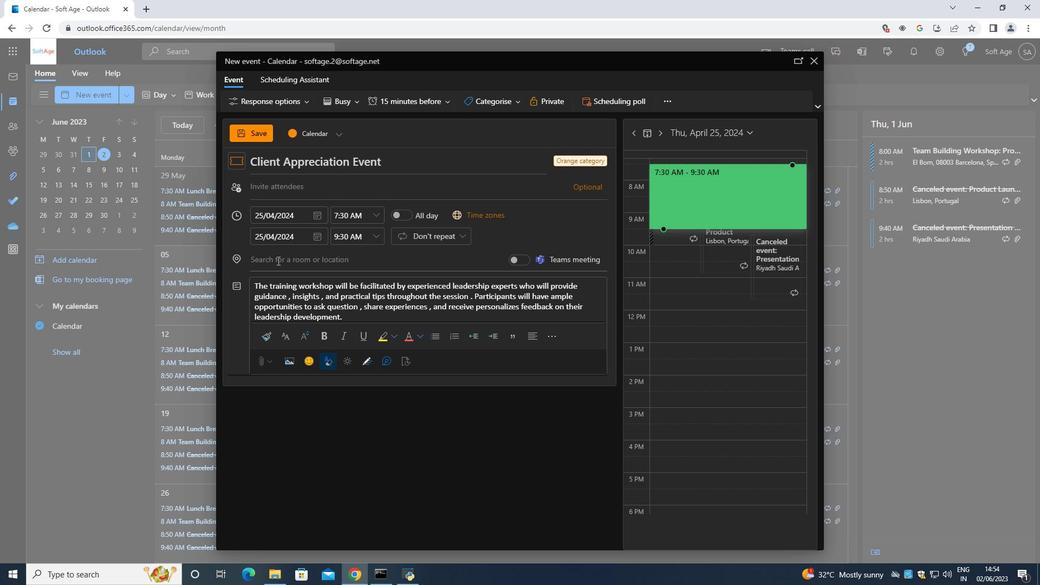 
Action: Mouse pressed left at (276, 260)
Screenshot: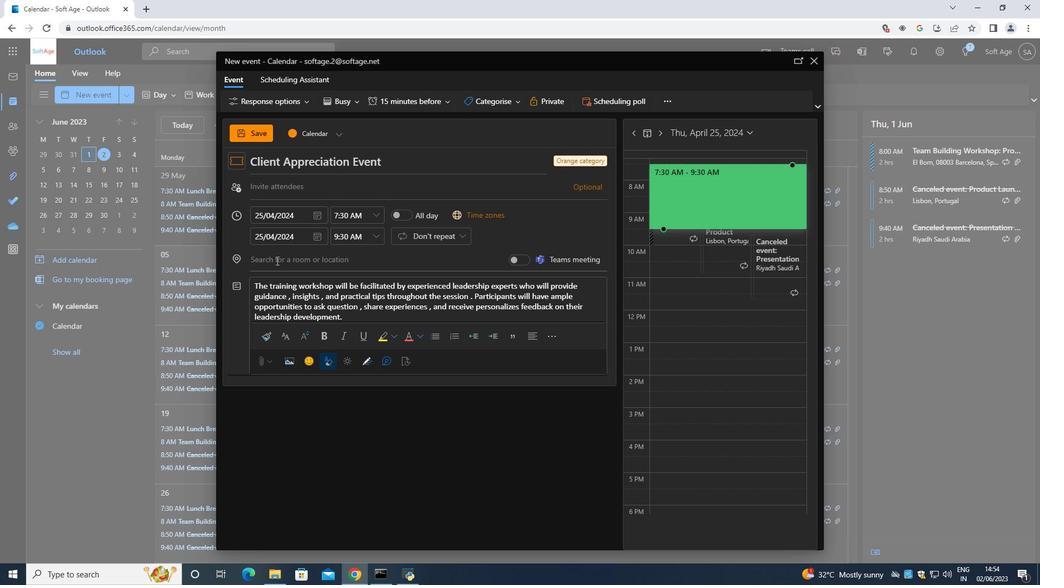 
Action: Key pressed 654<Key.space><Key.shift><Key.shift><Key.shift><Key.shift><Key.shift><Key.shift><Key.shift><Key.shift><Key.shift><Key.shift><Key.shift>Riat<Key.backspace>lto<Key.space><Key.shift>Brig<Key.backspace>dgr<Key.backspace>e
Screenshot: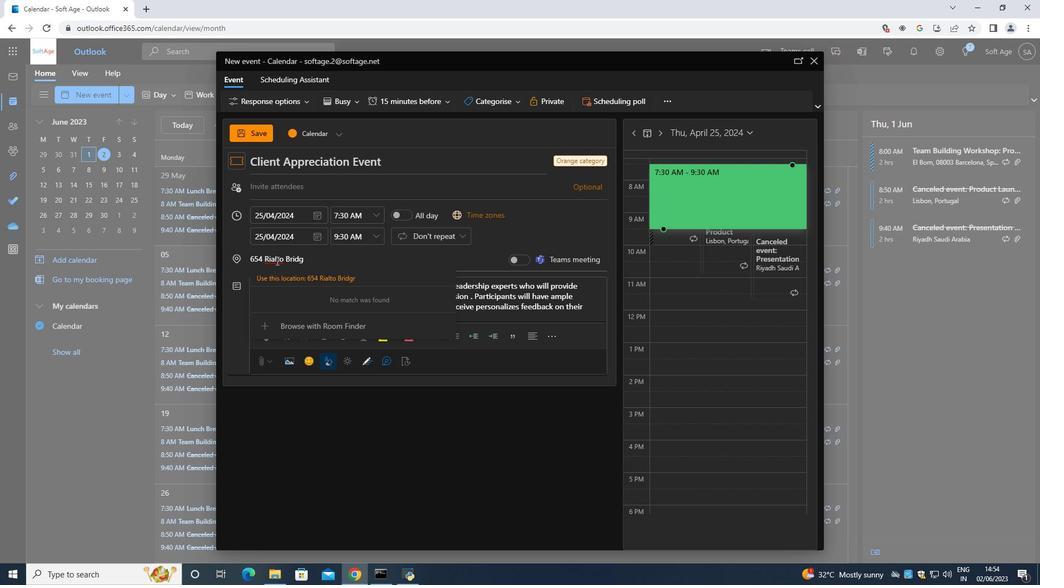 
Action: Mouse moved to (282, 263)
Screenshot: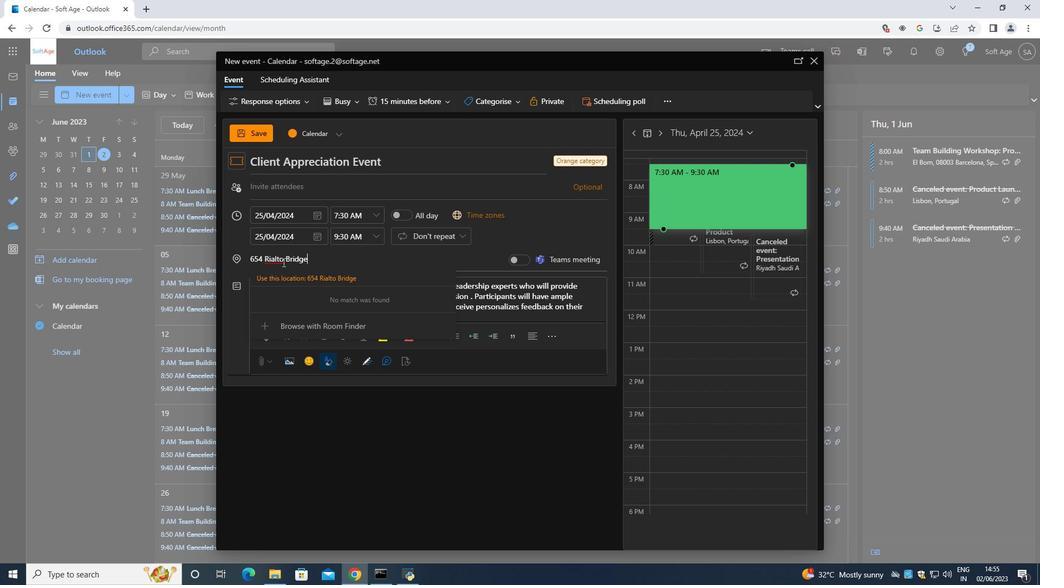 
Action: Key pressed ,
Screenshot: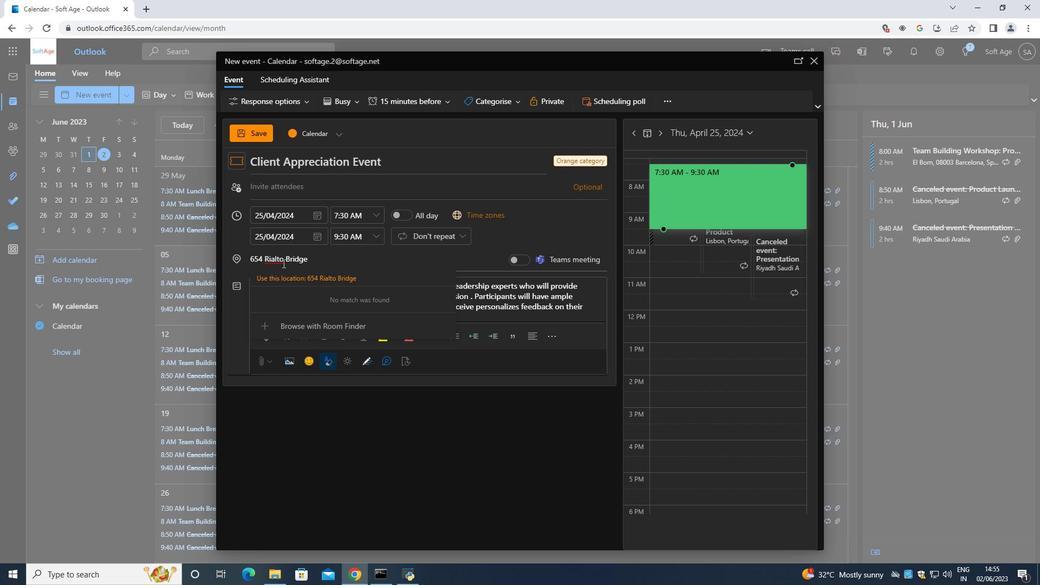 
Action: Mouse moved to (325, 273)
Screenshot: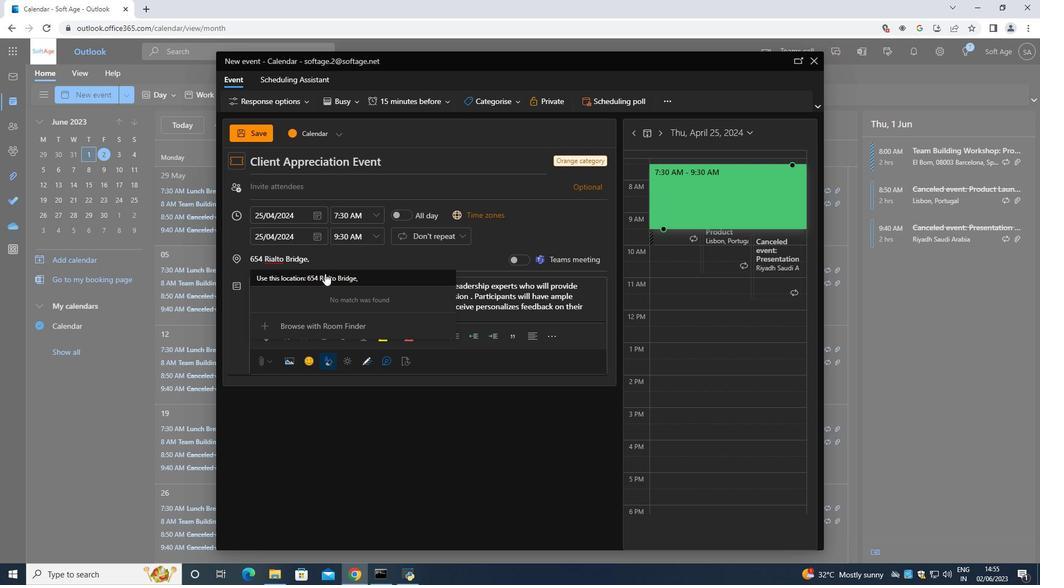 
Action: Key pressed <Key.space>
Screenshot: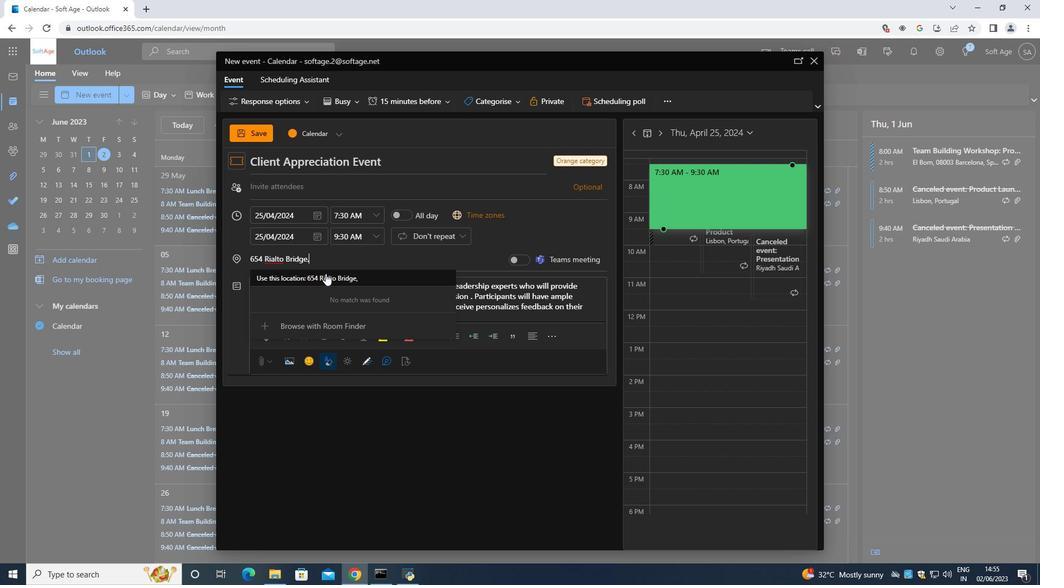 
Action: Mouse moved to (325, 272)
Screenshot: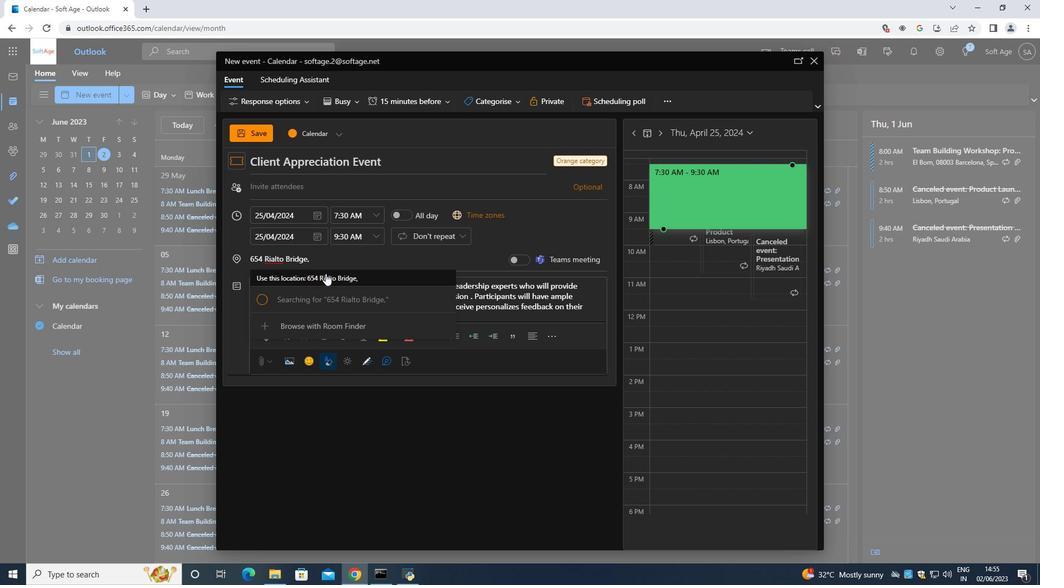 
Action: Key pressed <Key.shift>Venice<Key.space>,<Key.space><Key.shift>Italy
Screenshot: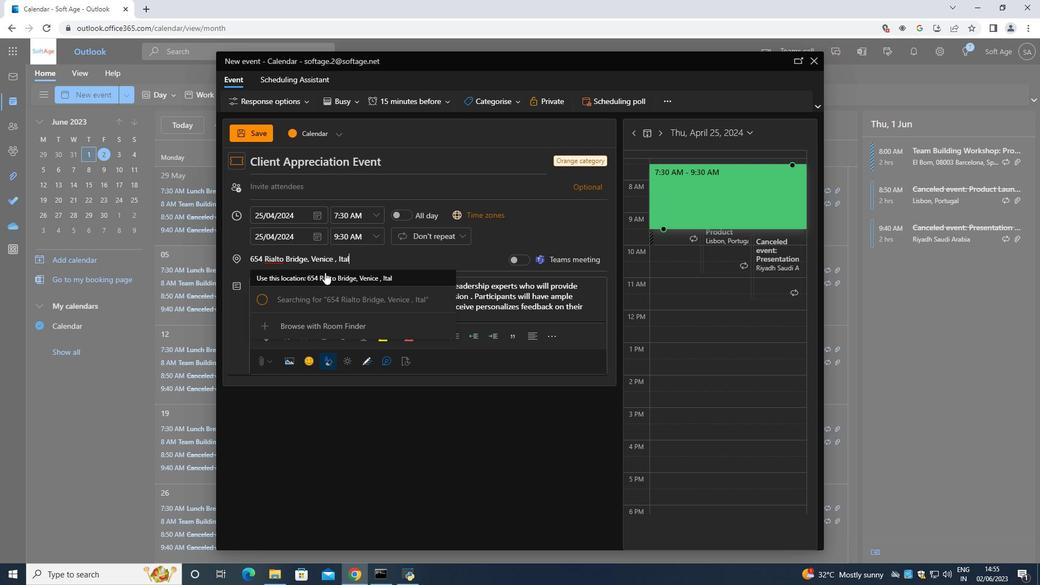 
Action: Mouse moved to (351, 274)
Screenshot: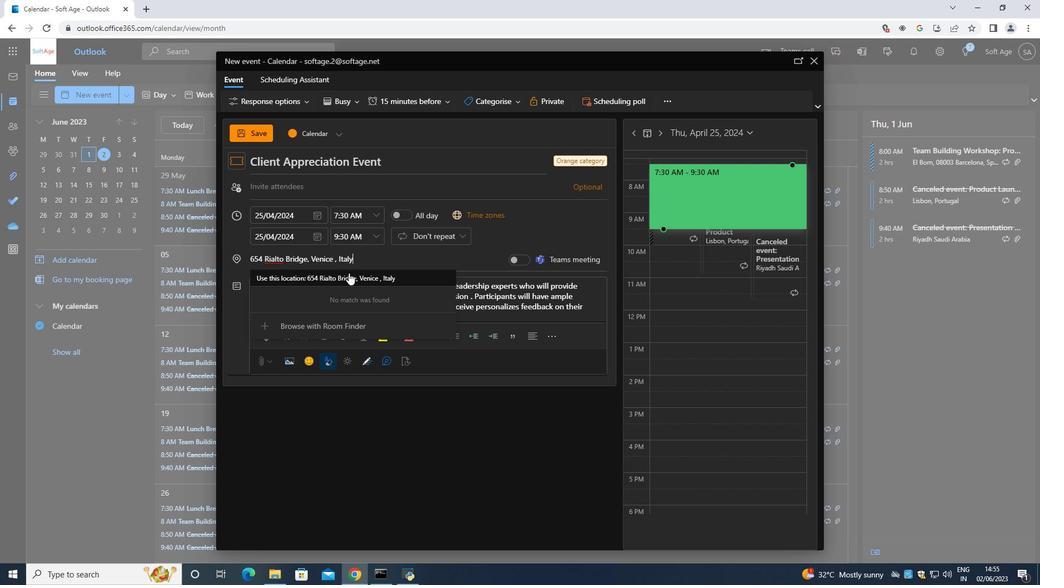 
Action: Mouse pressed left at (351, 274)
Screenshot: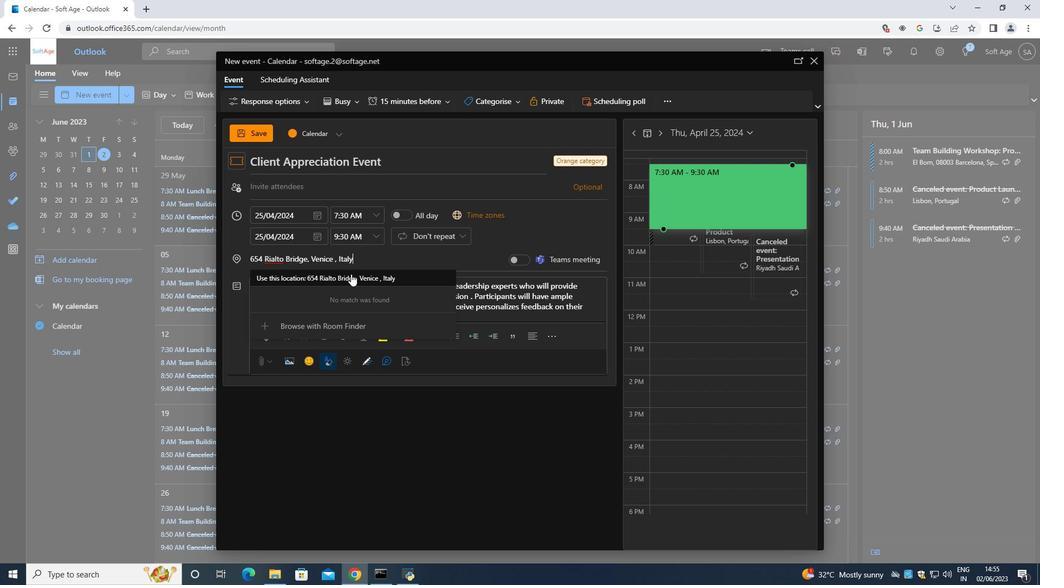 
Action: Mouse moved to (299, 183)
Screenshot: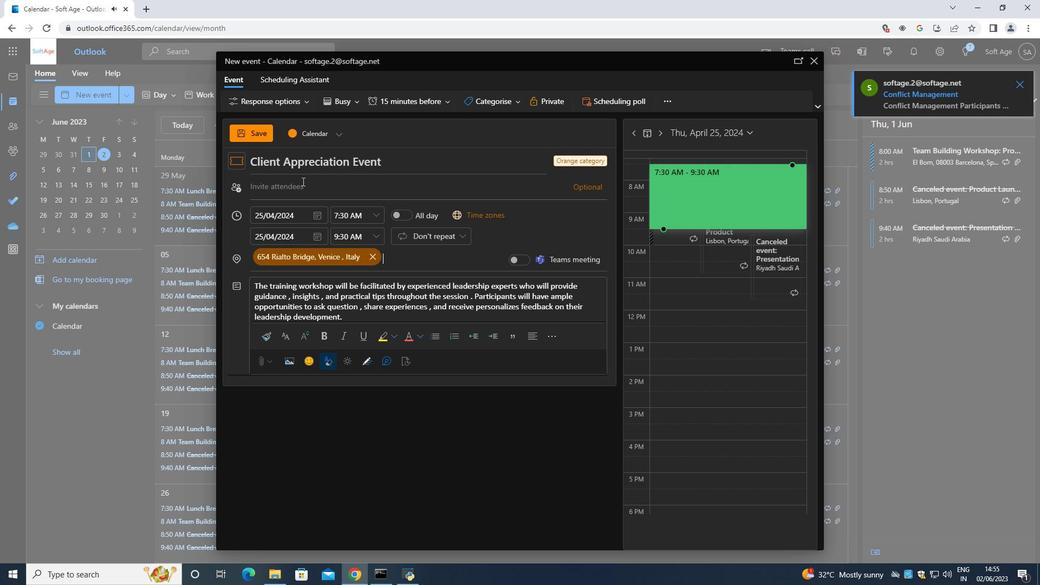 
Action: Mouse pressed left at (299, 183)
Screenshot: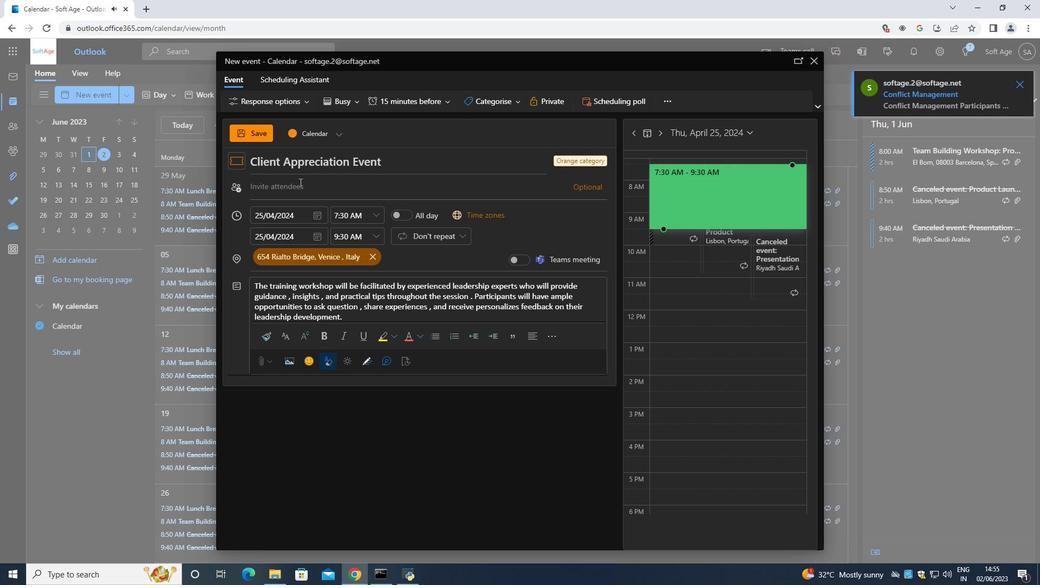 
Action: Key pressed <Key.shift>Softage.7softage.net<Key.backspace><Key.backspace><Key.backspace>
Screenshot: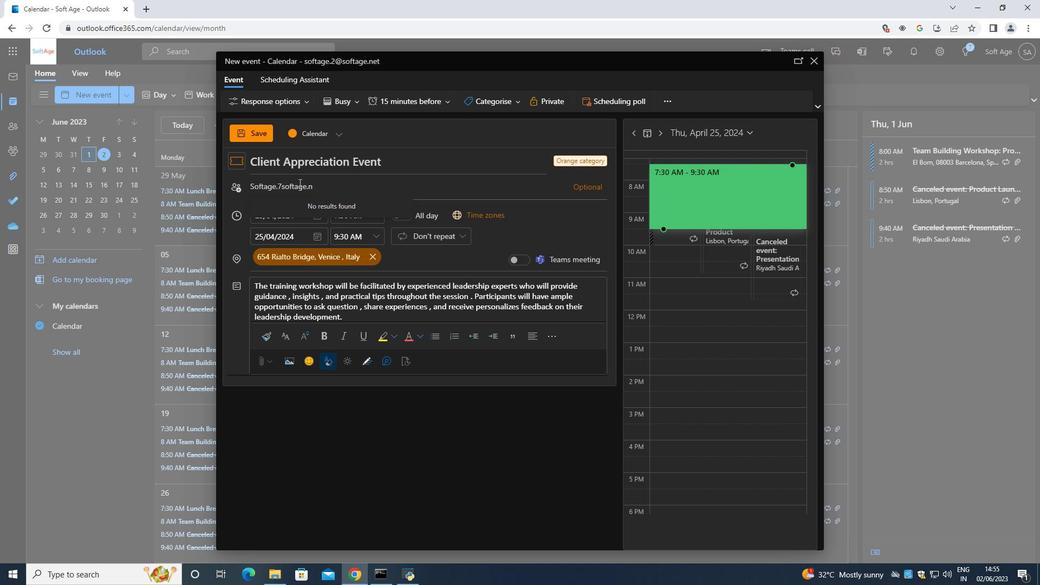 
Action: Mouse moved to (331, 213)
Screenshot: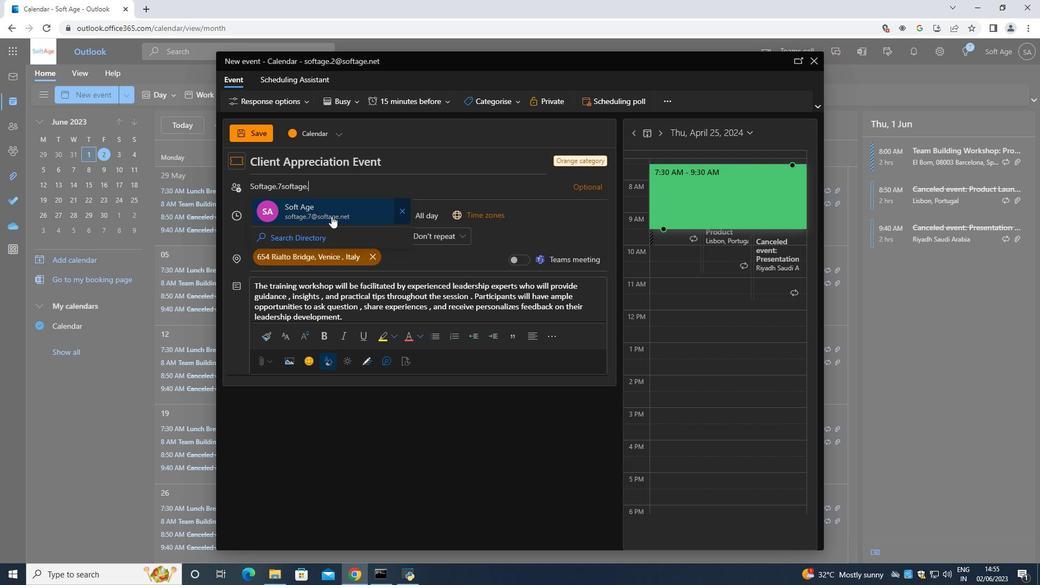 
Action: Mouse pressed left at (331, 213)
Screenshot: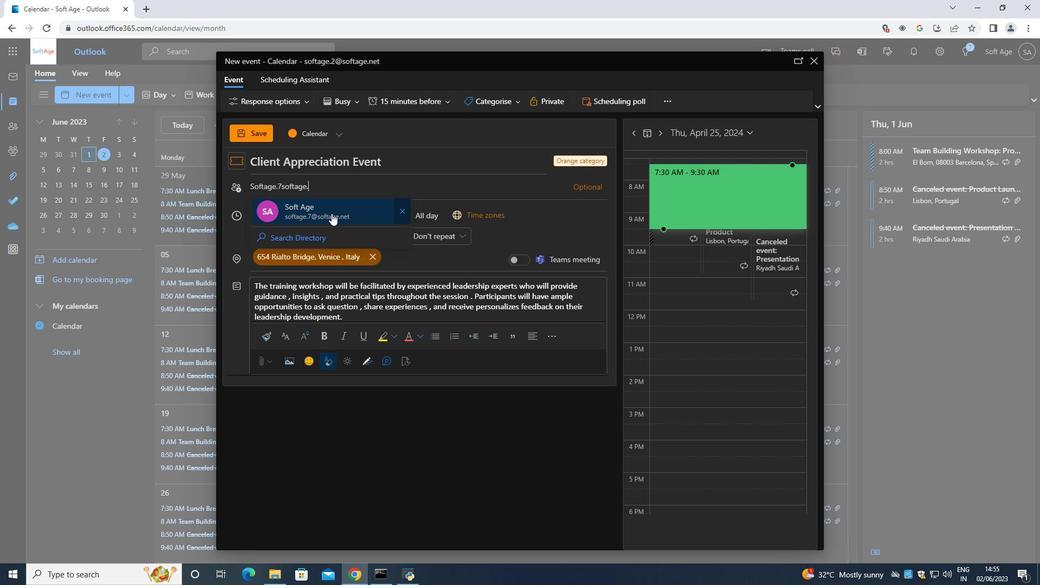 
Action: Mouse moved to (317, 181)
Screenshot: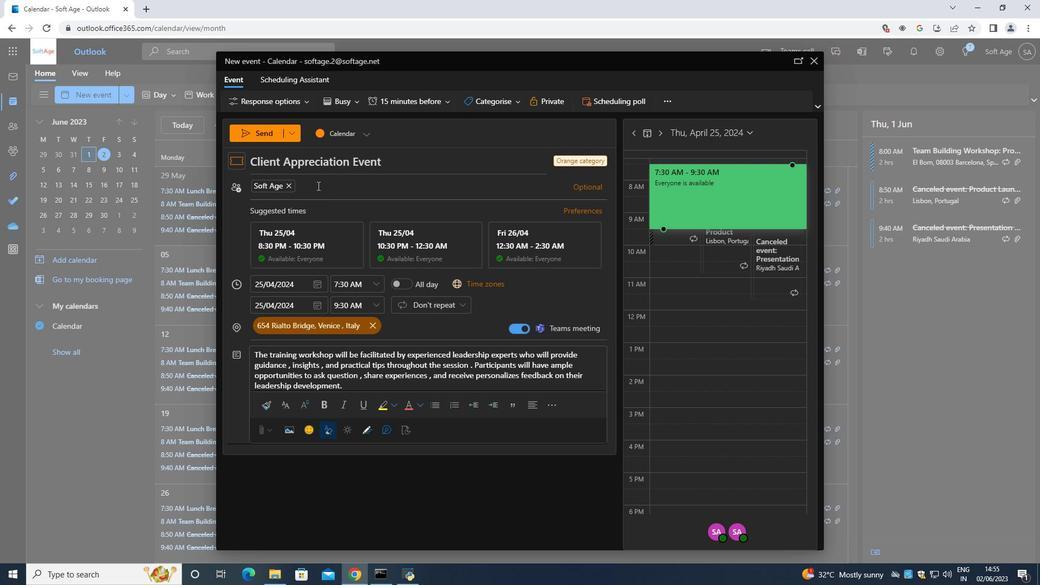 
Action: Key pressed <Key.shift>Softage.8softage.net<Key.backspace><Key.backspace><Key.backspace>
Screenshot: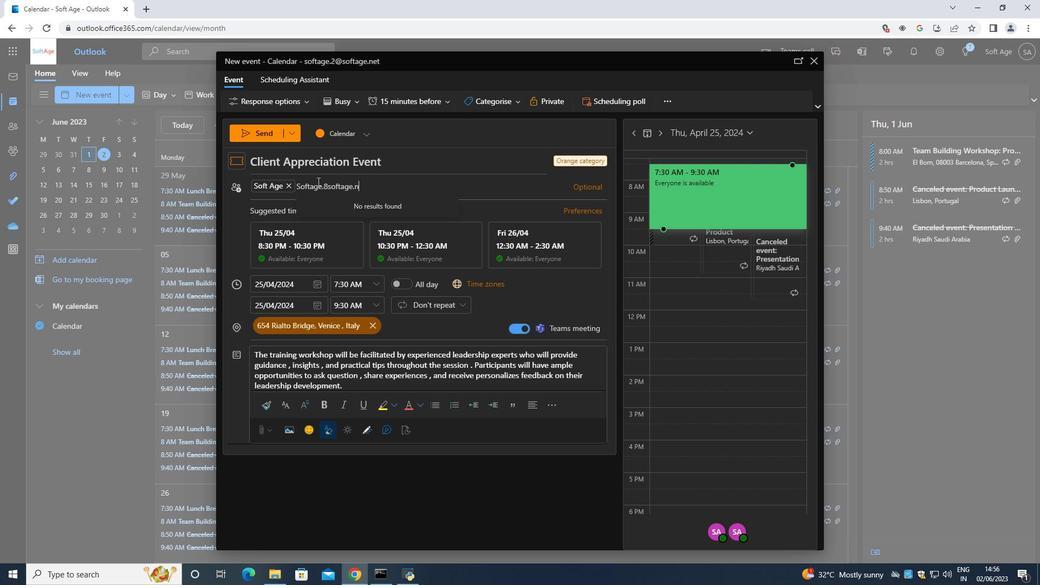 
Action: Mouse moved to (369, 204)
Screenshot: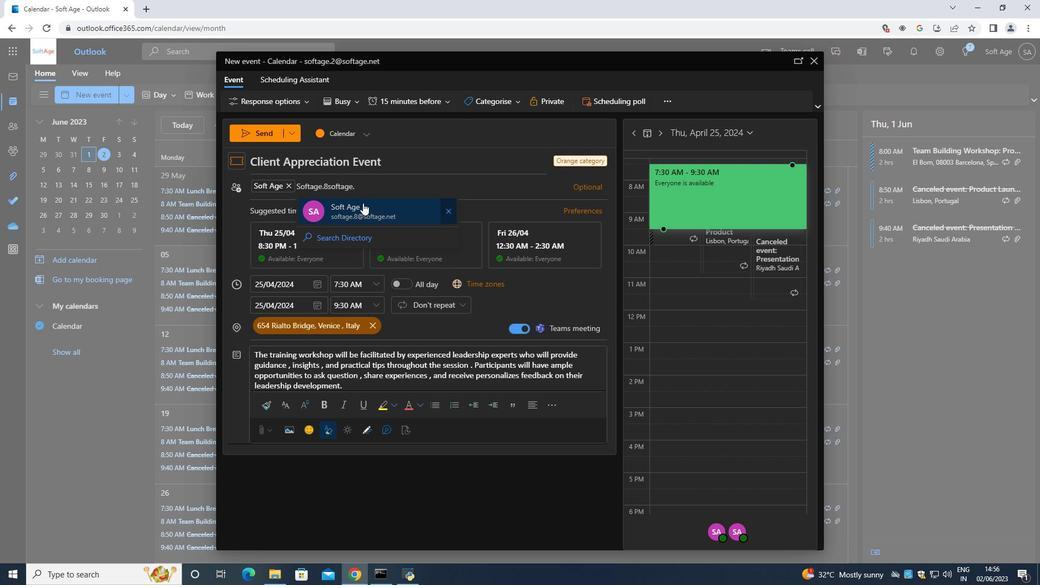 
Action: Mouse pressed left at (369, 204)
Screenshot: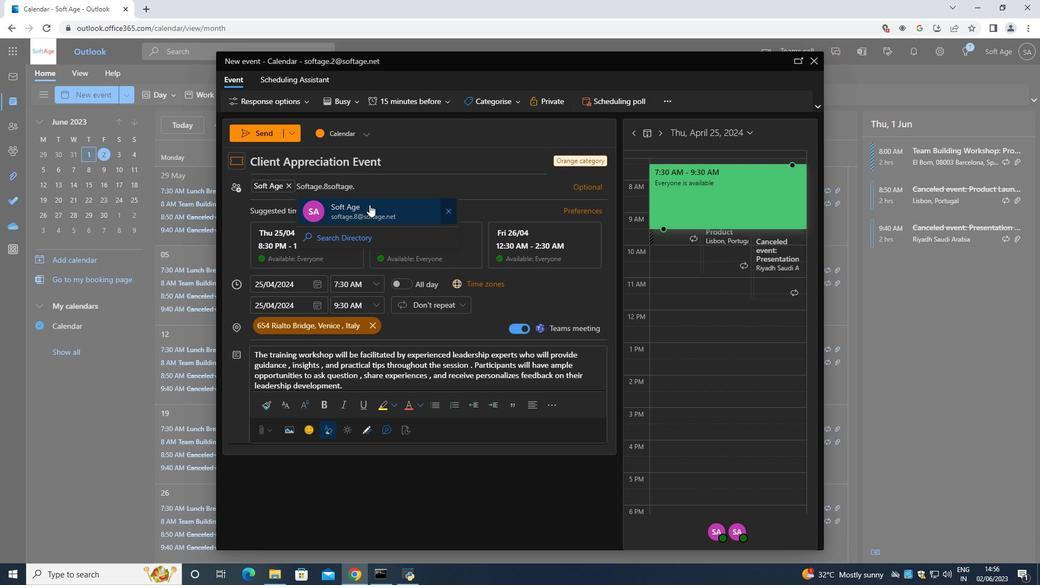 
Action: Mouse moved to (393, 107)
Screenshot: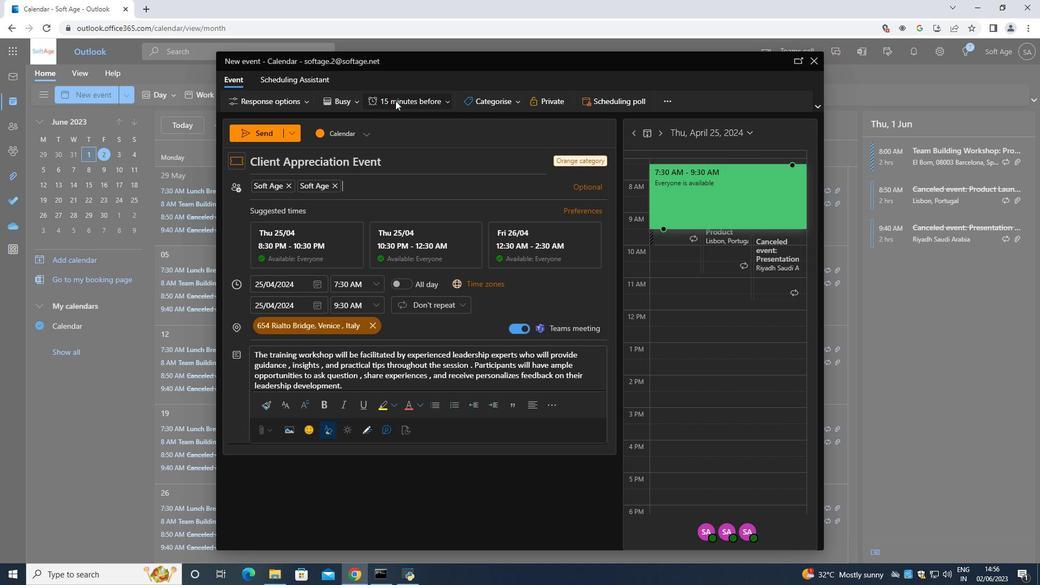 
Action: Mouse pressed left at (393, 107)
Screenshot: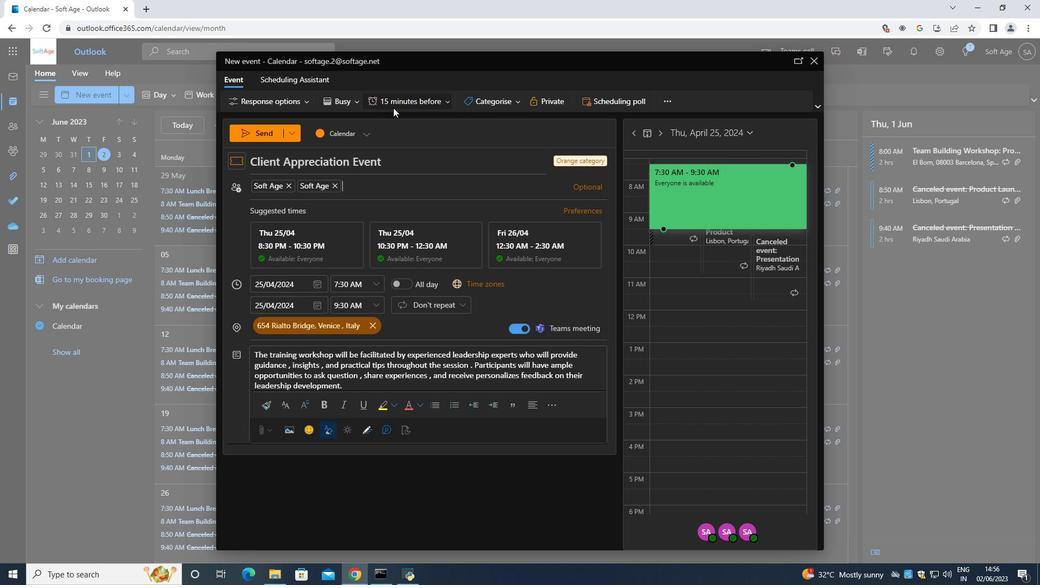 
Action: Mouse moved to (415, 261)
Screenshot: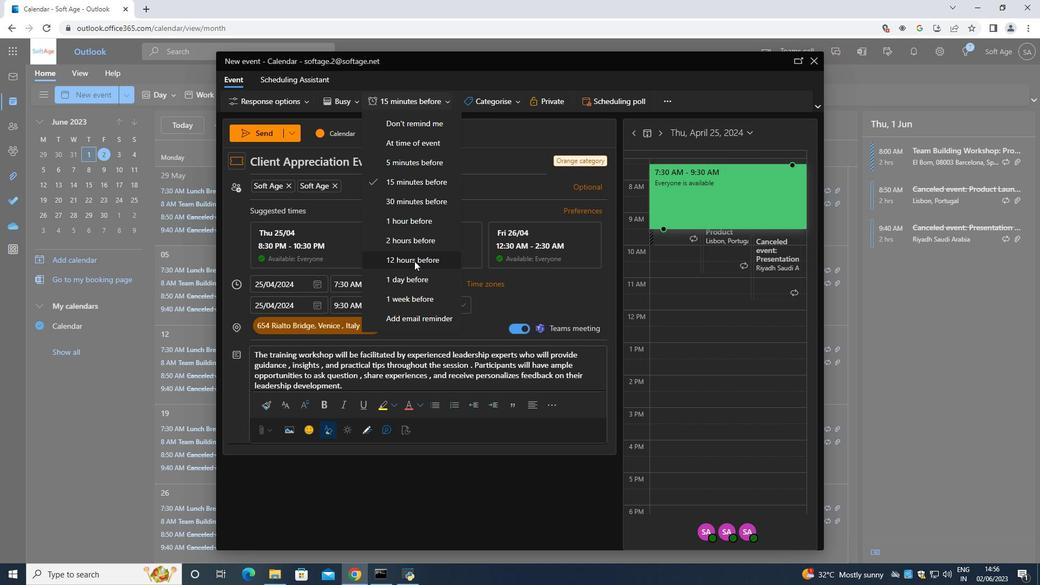 
Action: Mouse pressed left at (415, 261)
Screenshot: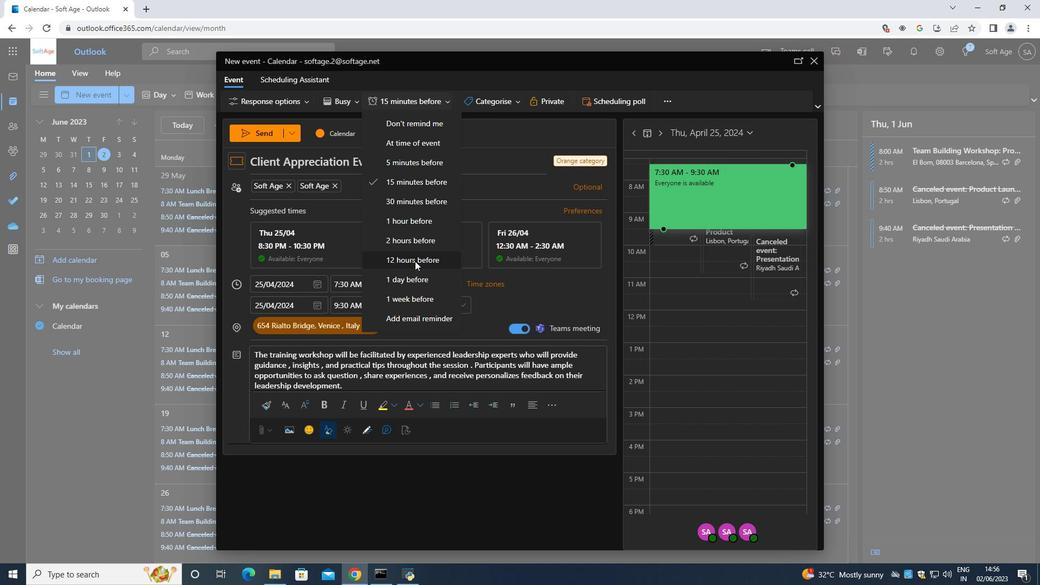
Action: Mouse moved to (265, 129)
Screenshot: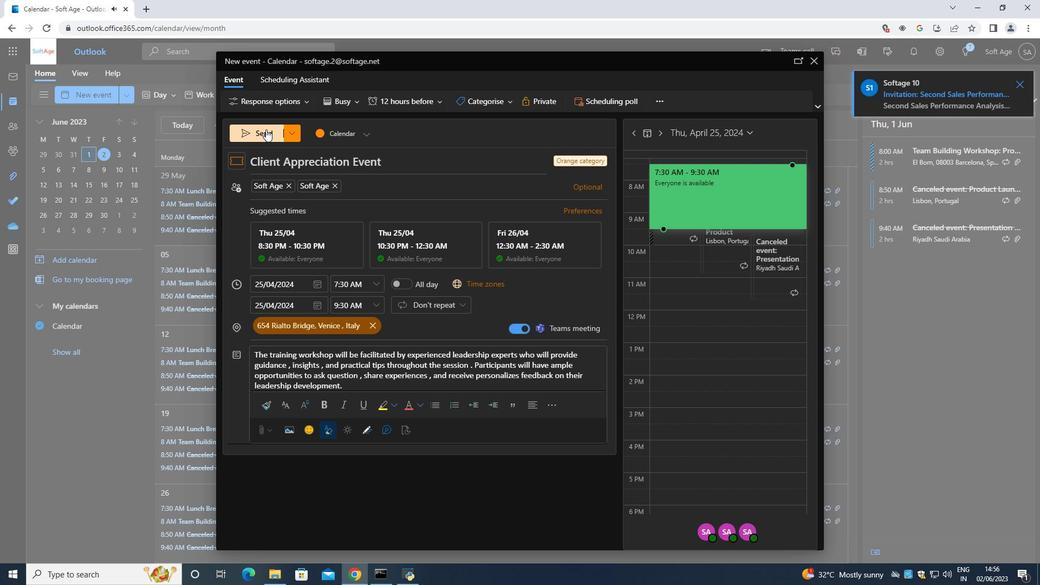 
Action: Mouse pressed left at (265, 129)
Screenshot: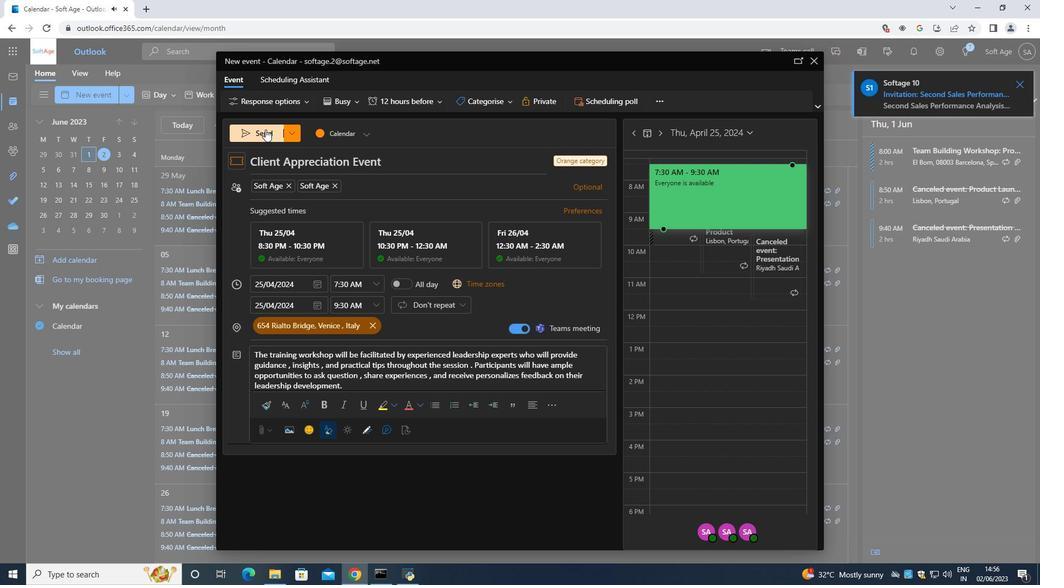 
